 Task: Send an email with the signature Marianna Clark with the subject Feedback on a business model canvas and the message Could you provide me with the technical specifications for the new software program? from softage.3@softage.net to softage.5@softage.net and softage.6@softage.net with an attached audio file Audio_news_report.mp3
Action: Mouse moved to (36, 93)
Screenshot: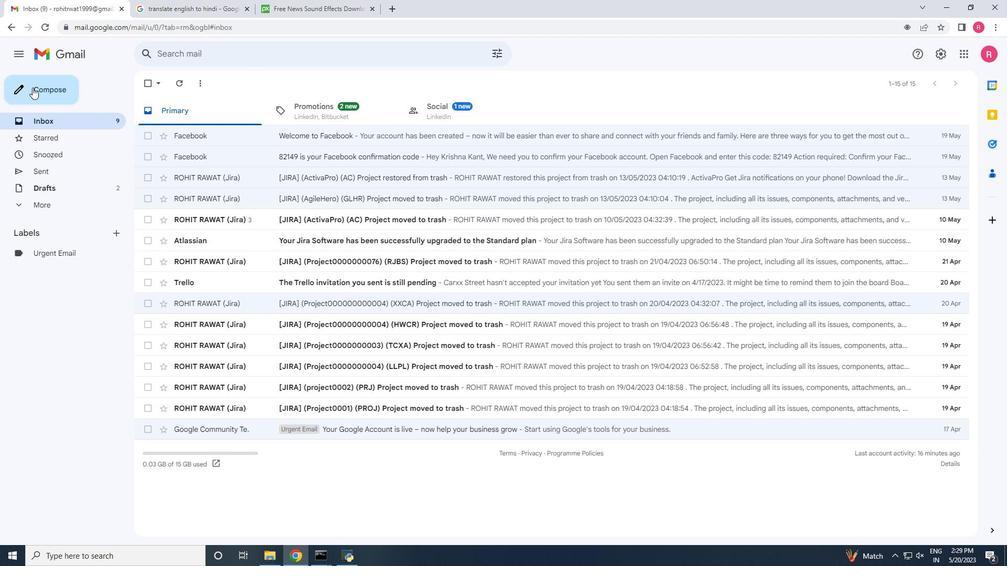 
Action: Mouse pressed left at (36, 93)
Screenshot: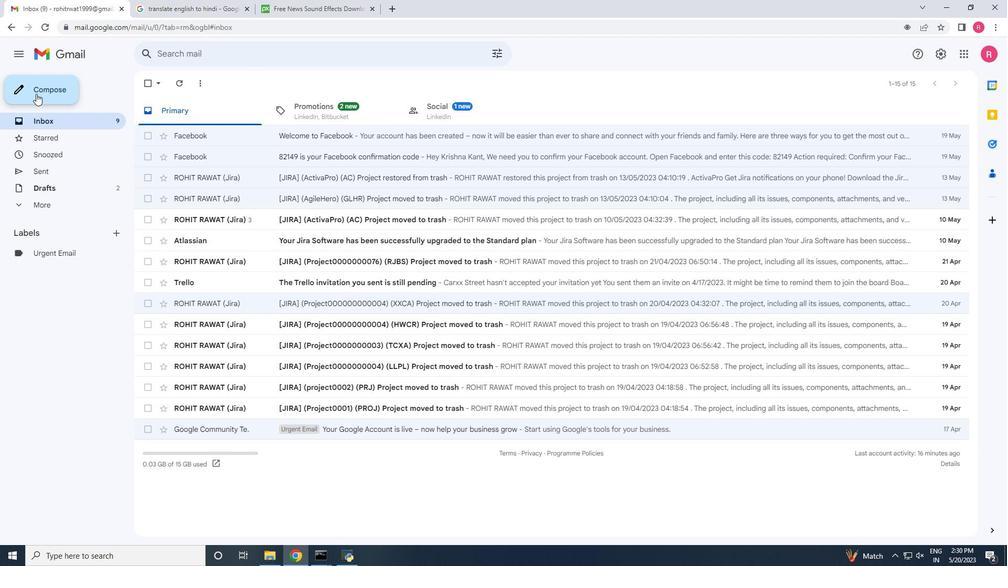 
Action: Mouse moved to (952, 230)
Screenshot: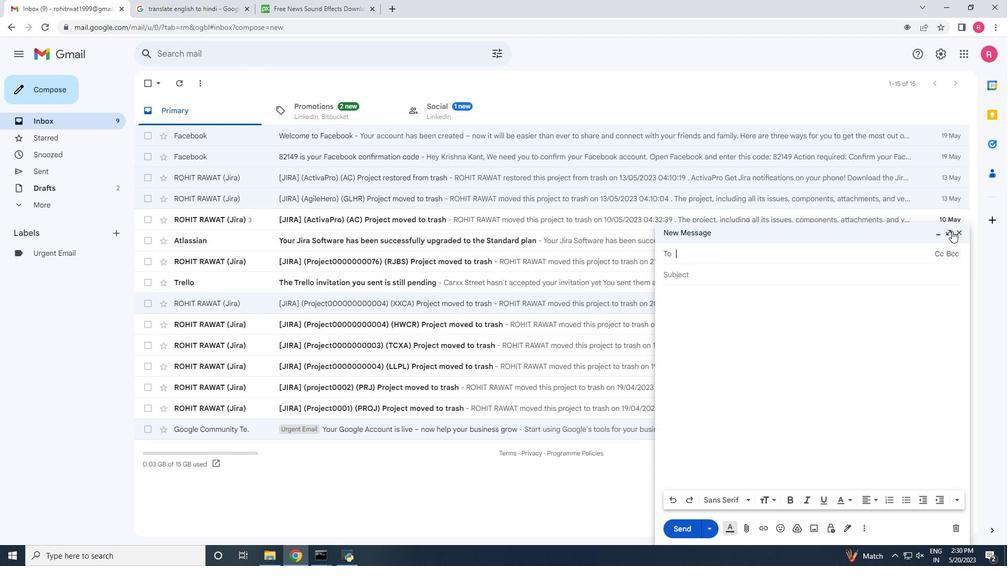 
Action: Mouse pressed left at (952, 230)
Screenshot: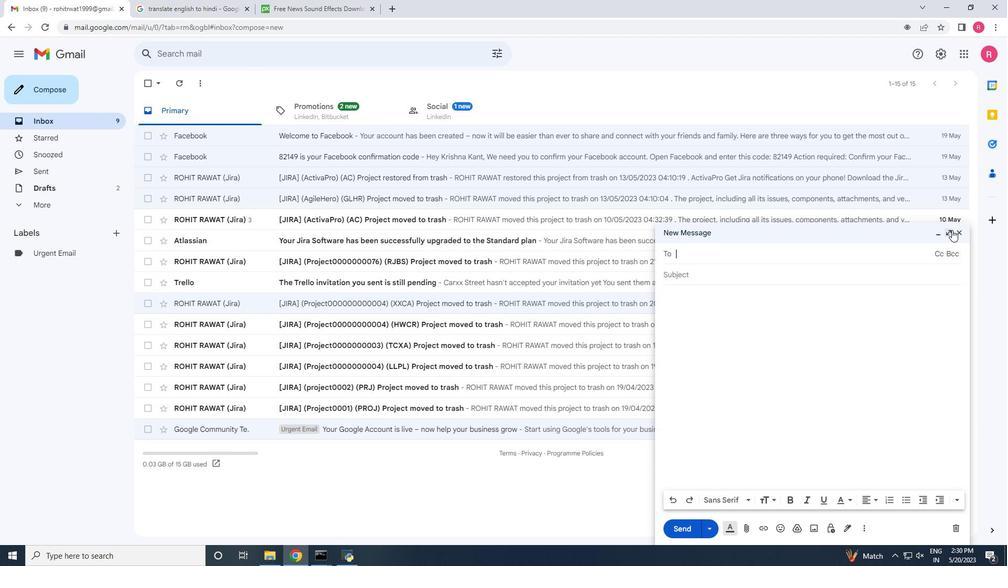 
Action: Mouse moved to (158, 148)
Screenshot: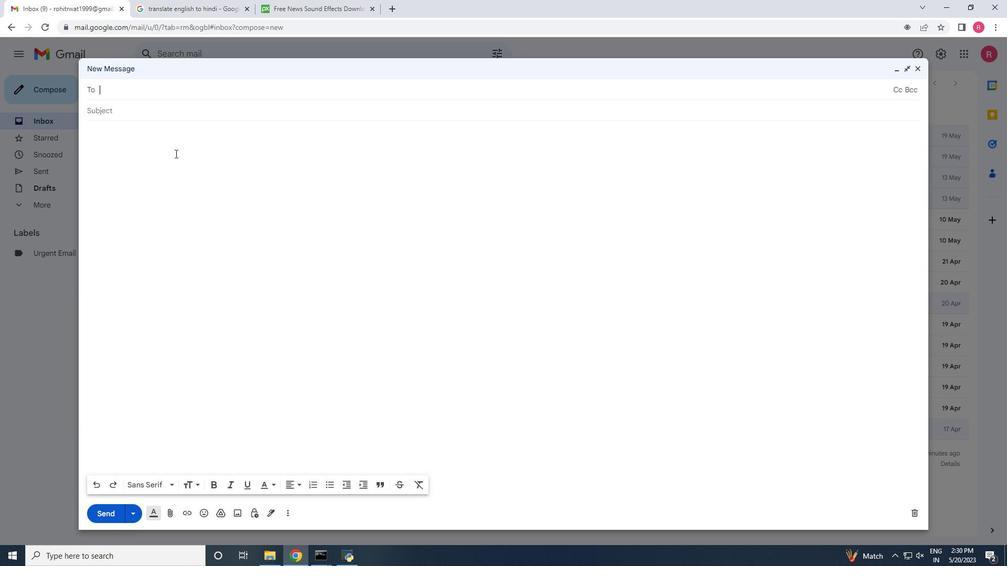 
Action: Mouse pressed left at (158, 148)
Screenshot: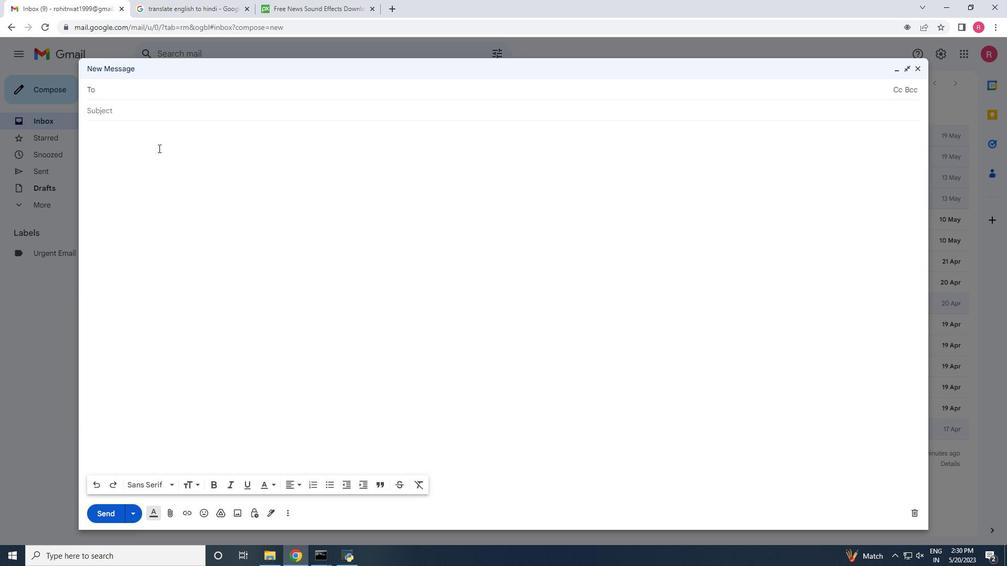 
Action: Key pressed <Key.enter><Key.enter><Key.shift_r>Marianna<Key.space><Key.shift_r><Key.shift_r><Key.shift_r><Key.shift_r><Key.shift_r><Key.shift_r><Key.shift_r><Key.shift_r><Key.shift_r><Key.shift_r><Key.shift_r><Key.shift_r>Clark<Key.space>
Screenshot: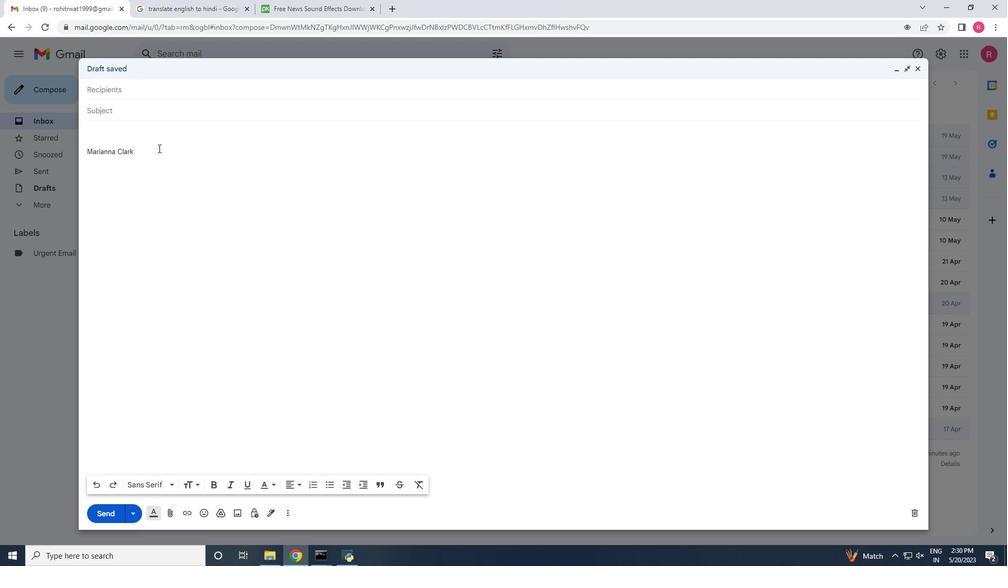 
Action: Mouse moved to (136, 105)
Screenshot: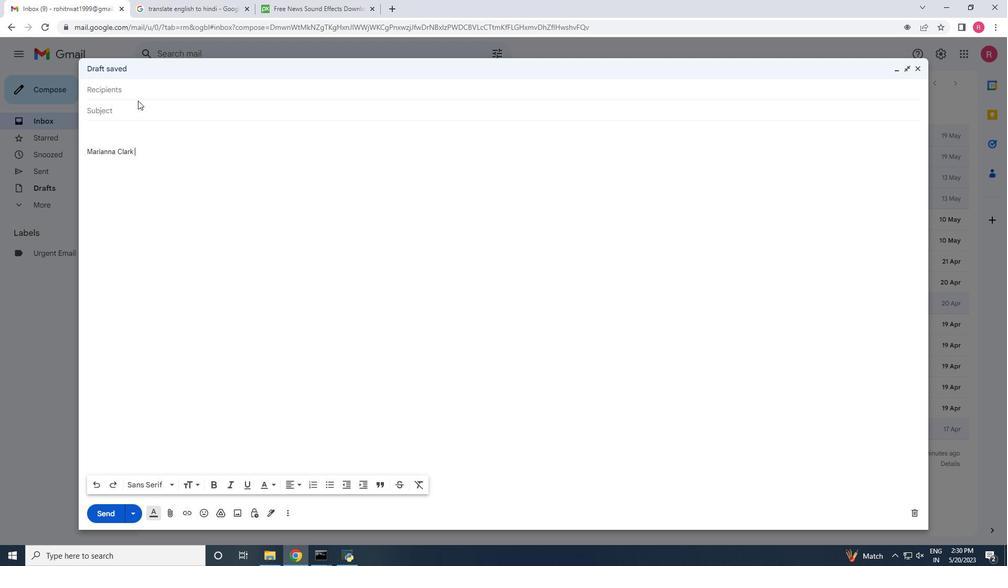 
Action: Mouse pressed left at (136, 105)
Screenshot: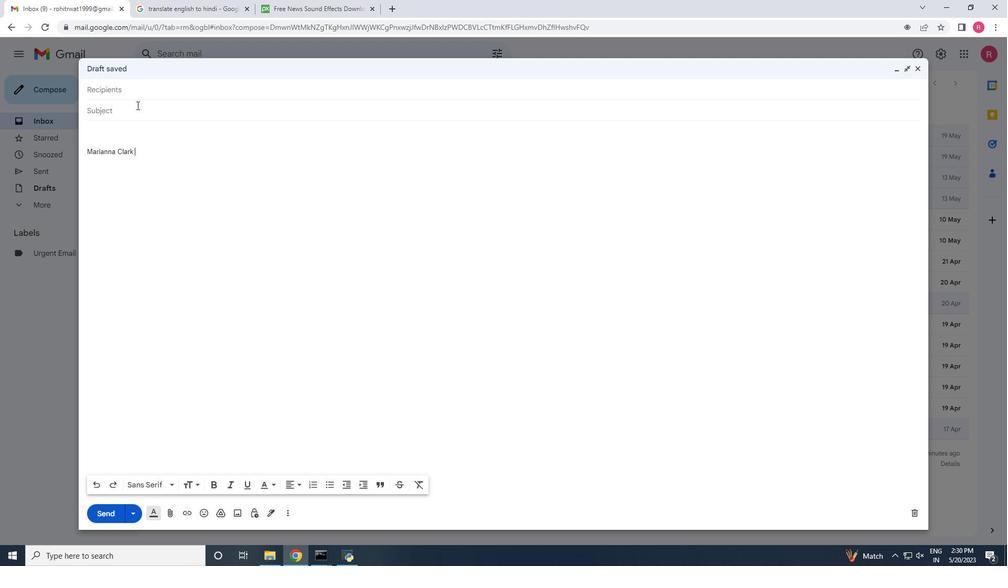 
Action: Key pressed <Key.shift><Key.shift><Key.shift>Feedback<Key.space>in<Key.backspace><Key.backspace>on<Key.space>the<Key.backspace><Key.backspace><Key.backspace>a<Key.space><Key.space>business<Key.space>model<Key.space>canvas
Screenshot: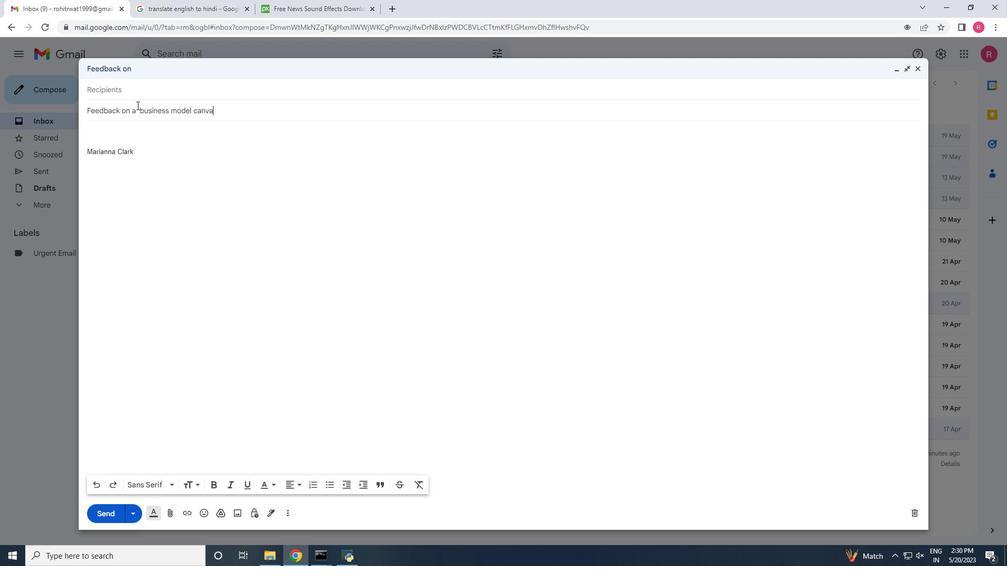 
Action: Mouse moved to (118, 135)
Screenshot: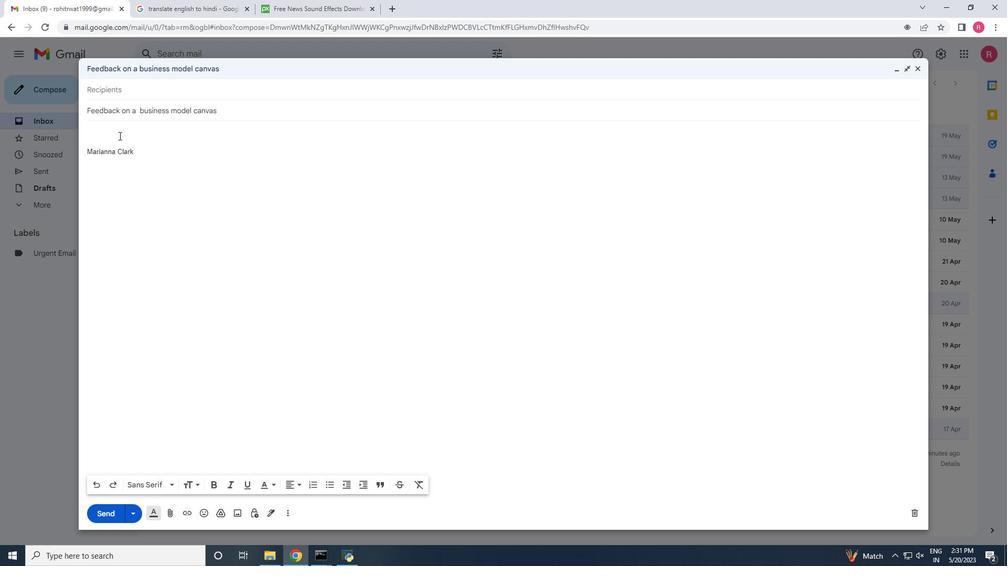 
Action: Mouse pressed left at (118, 135)
Screenshot: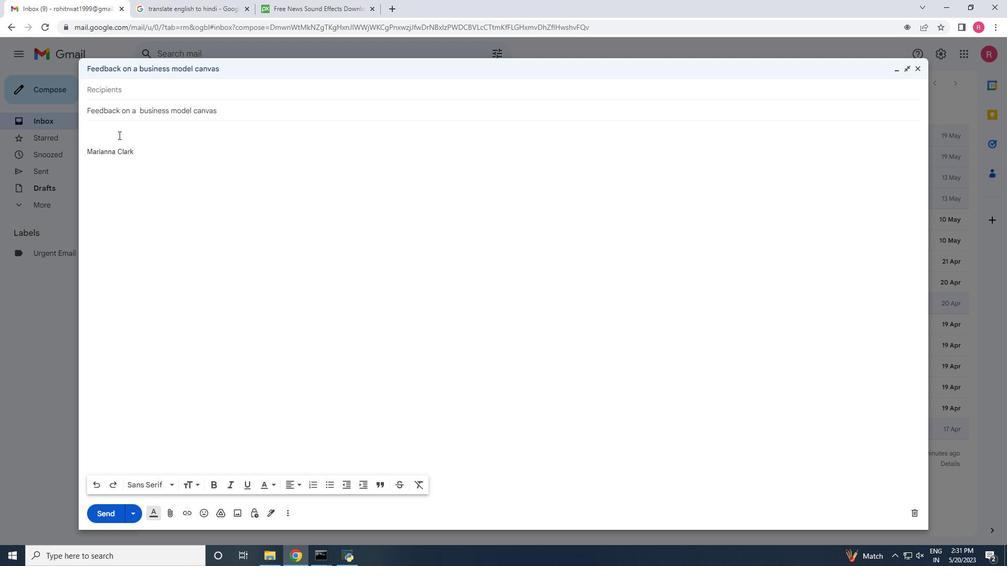 
Action: Key pressed <Key.shift>Could<Key.space>you<Key.space><Key.space>prov<Key.backspace>vide<Key.space>me<Key.space>with<Key.space>the<Key.space>technical<Key.space>specifications<Key.space>for<Key.space>the<Key.space>new<Key.space>software<Key.space><Key.space>program<Key.shift_r><Key.shift_r><Key.shift_r><Key.shift_r><Key.shift_r><Key.shift_r><Key.shift_r><Key.shift_r><Key.shift_r><Key.shift_r><Key.shift_r><Key.shift_r>?
Screenshot: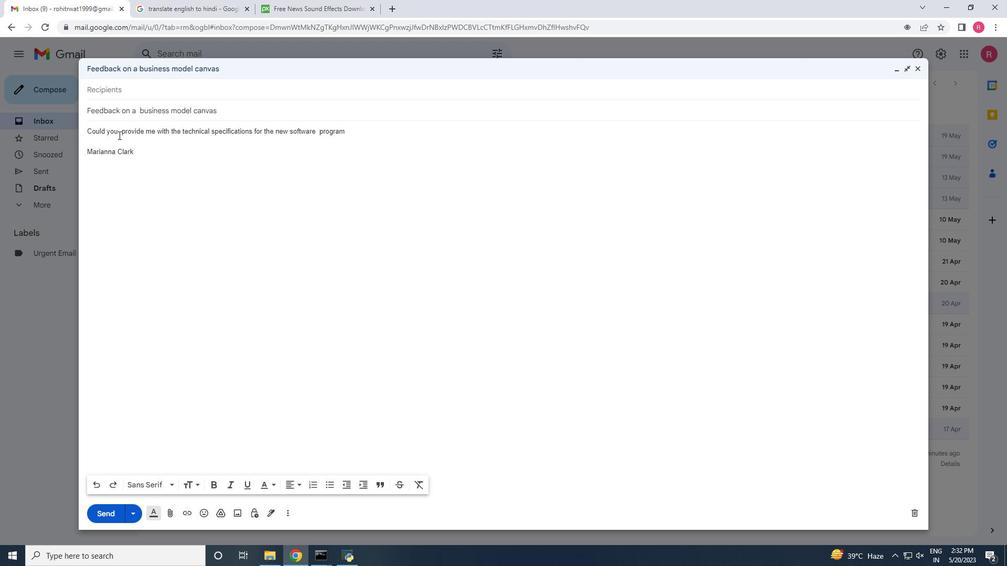 
Action: Mouse moved to (114, 93)
Screenshot: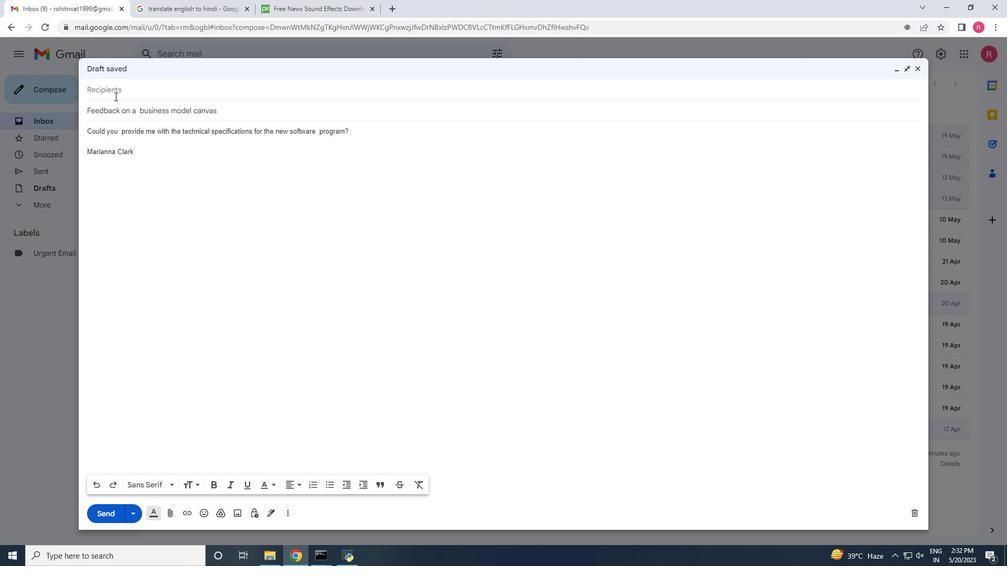 
Action: Mouse pressed left at (114, 93)
Screenshot: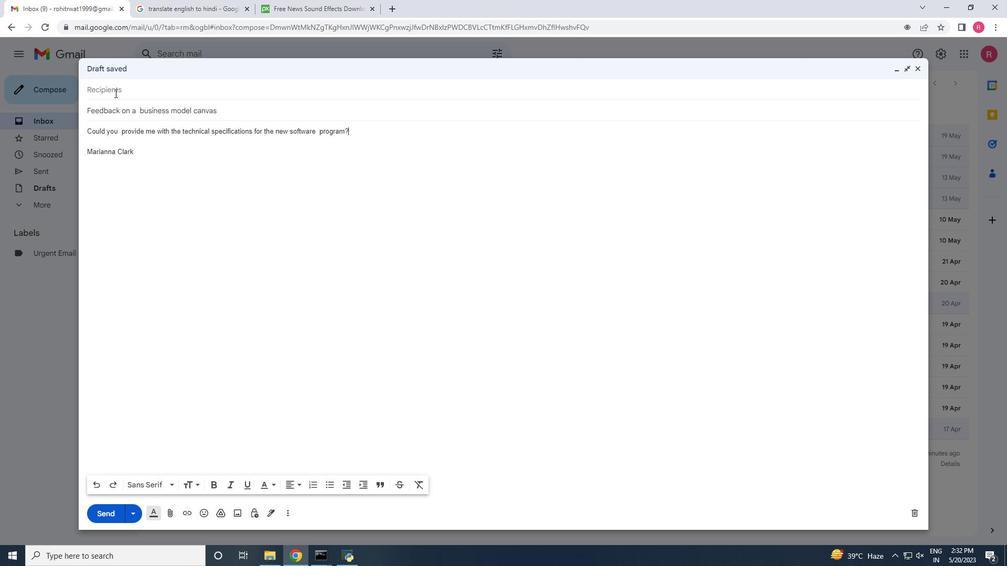 
Action: Key pressed softahe<Key.backspace><Key.backspace>
Screenshot: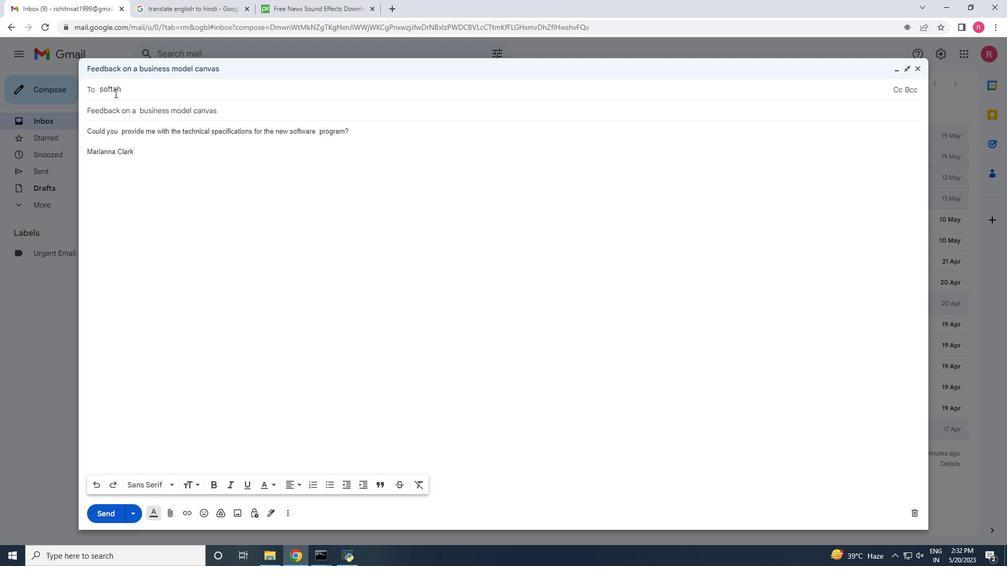 
Action: Mouse moved to (128, 109)
Screenshot: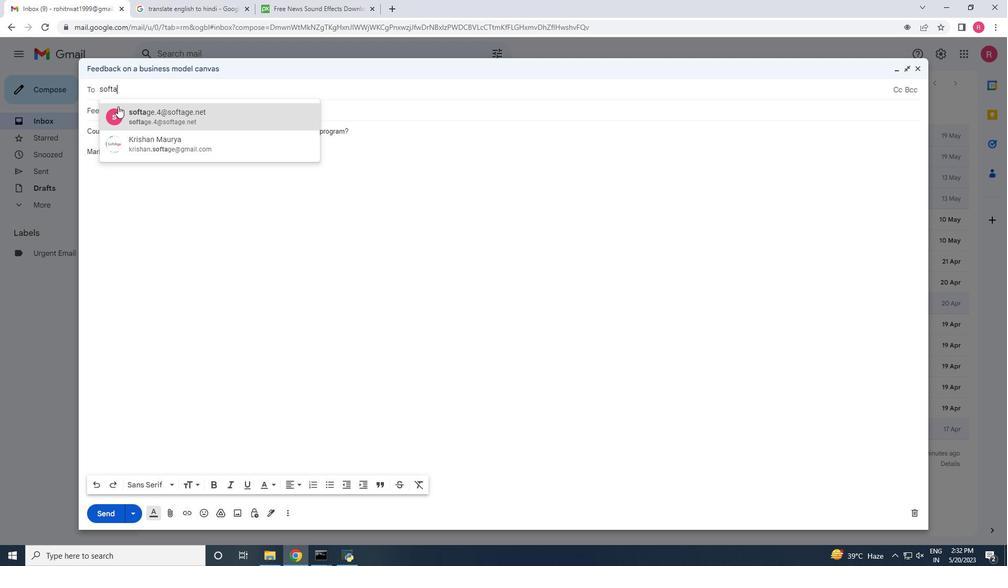 
Action: Mouse pressed left at (128, 109)
Screenshot: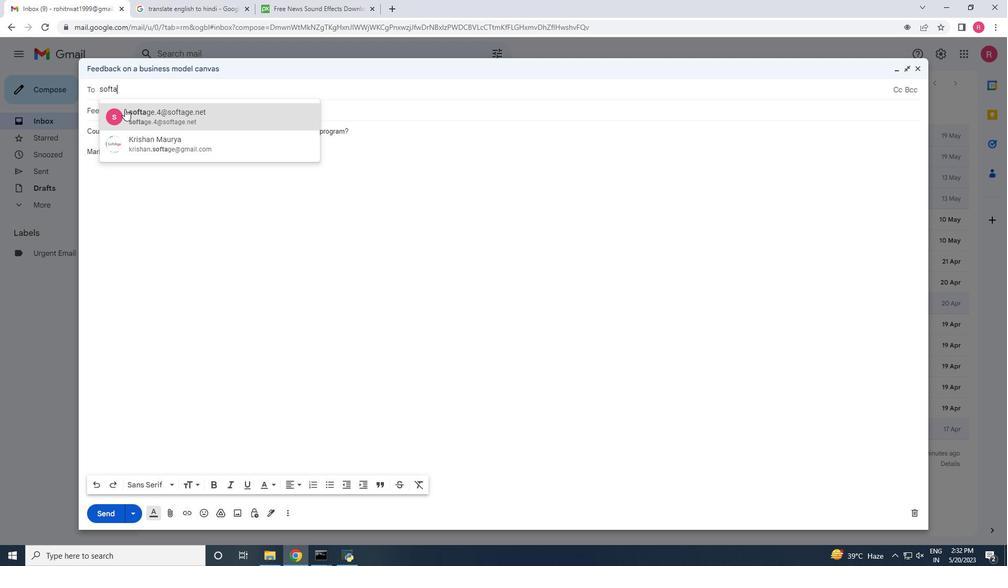 
Action: Mouse moved to (129, 110)
Screenshot: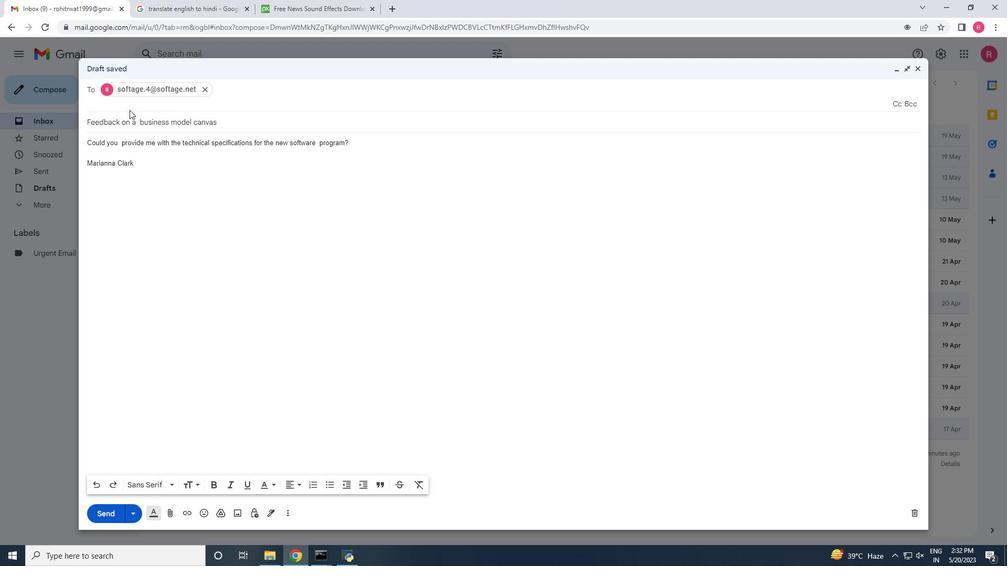 
Action: Key pressed softage
Screenshot: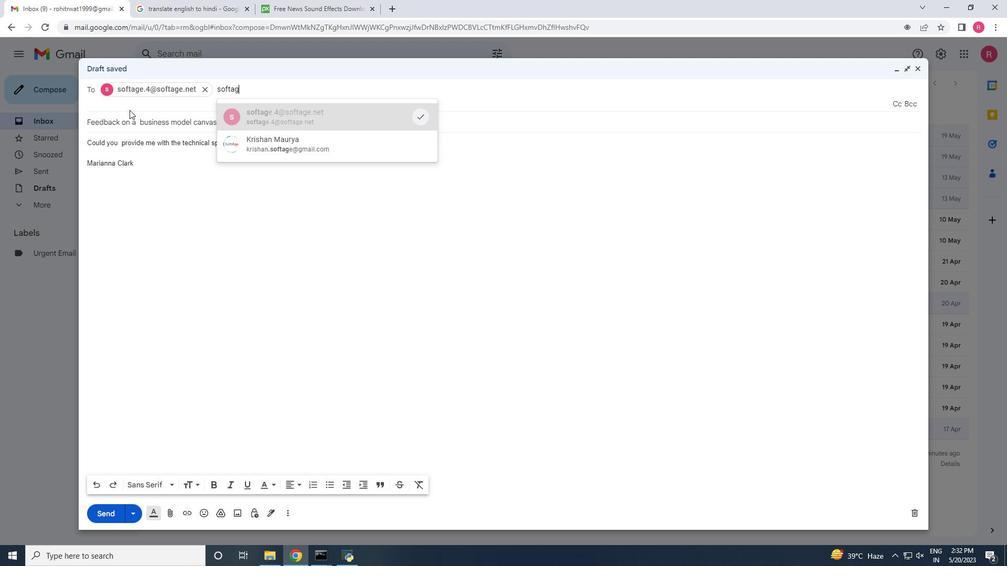 
Action: Mouse moved to (206, 90)
Screenshot: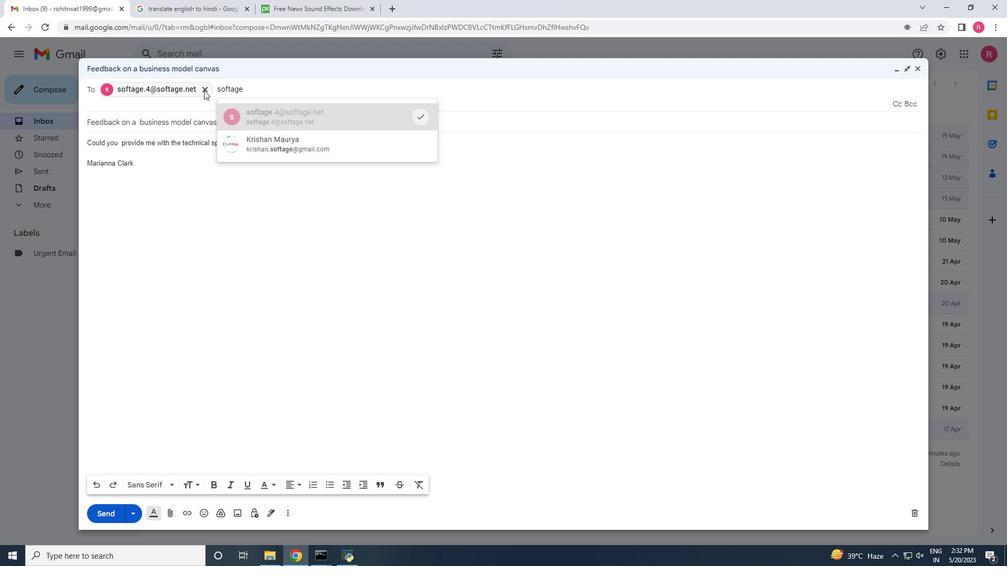 
Action: Mouse pressed left at (206, 90)
Screenshot: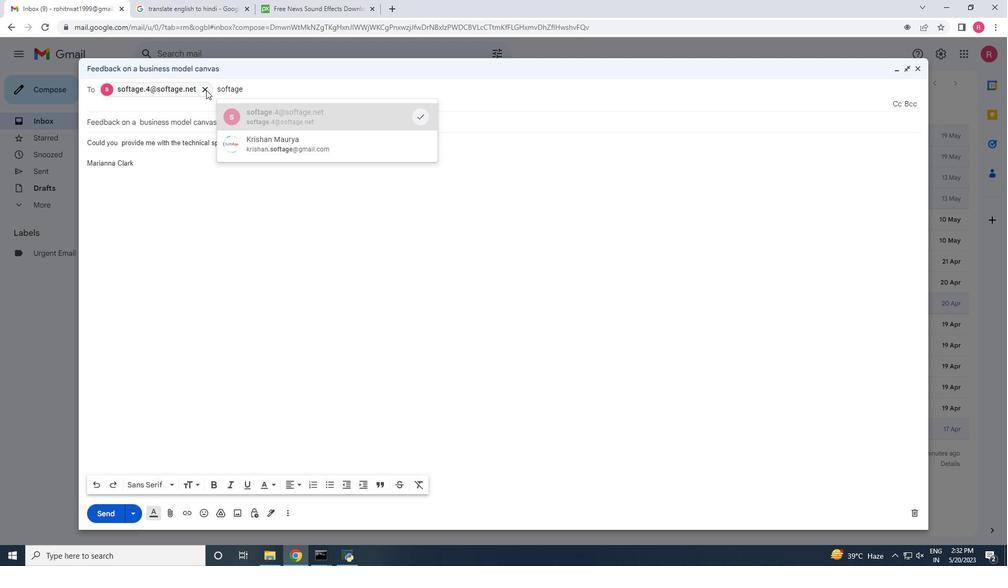 
Action: Mouse moved to (173, 98)
Screenshot: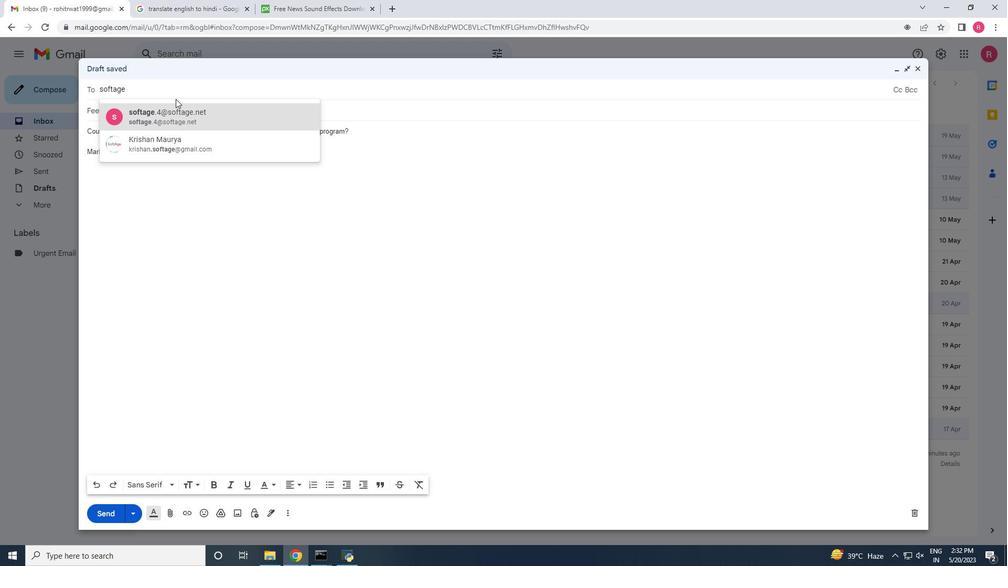 
Action: Key pressed .3<<50>>
Screenshot: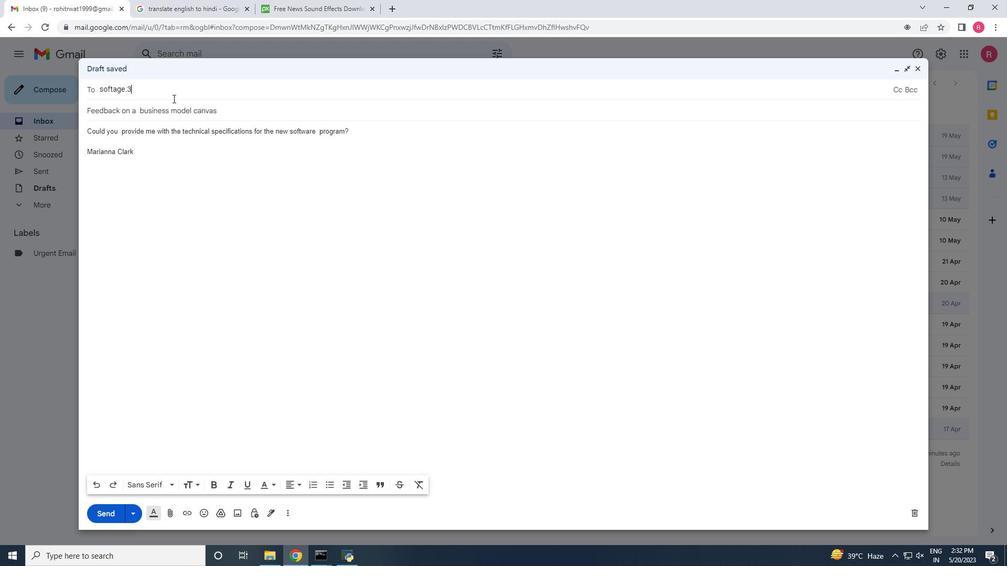
Action: Mouse moved to (68, 12)
Screenshot: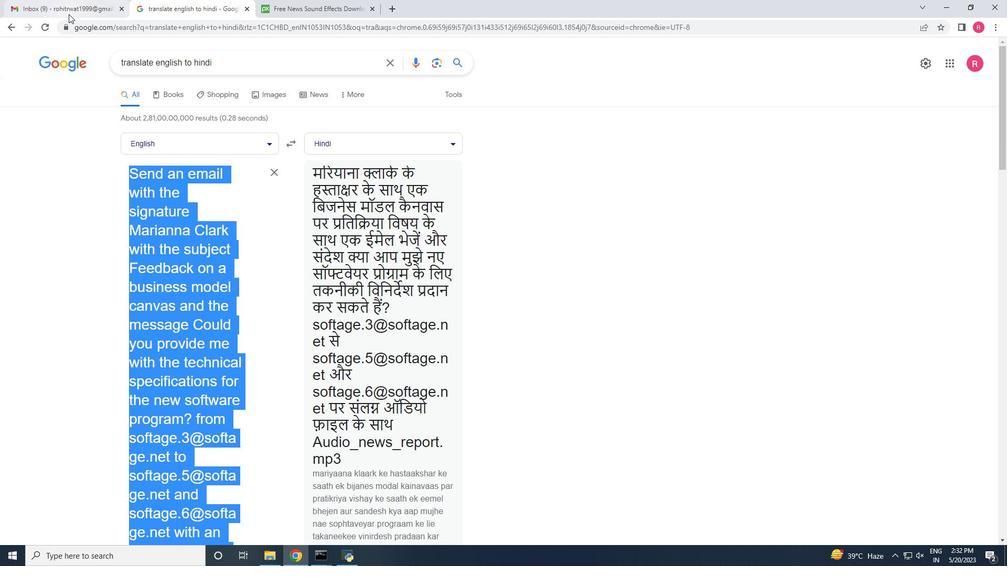
Action: Mouse pressed left at (68, 12)
Screenshot: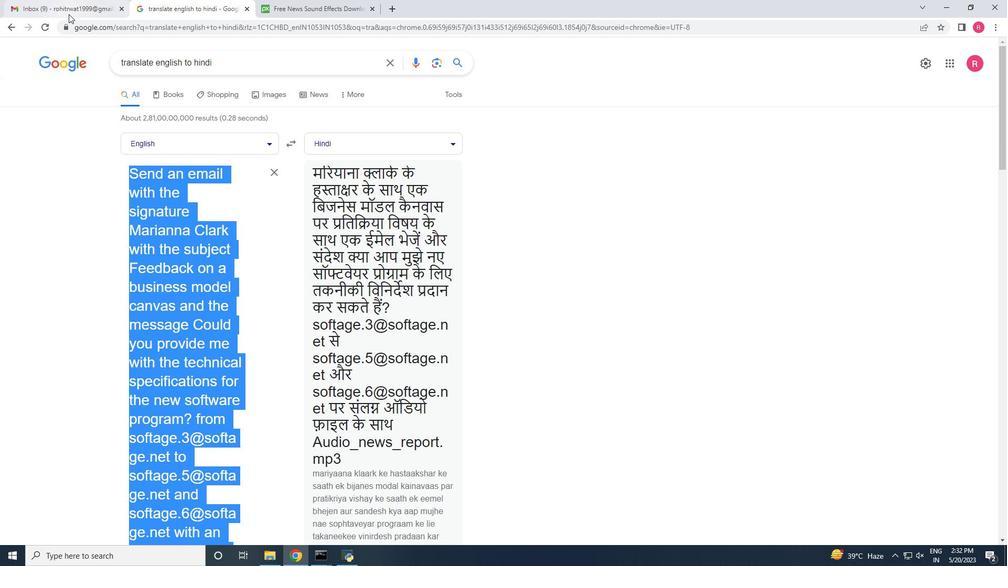 
Action: Mouse moved to (131, 72)
Screenshot: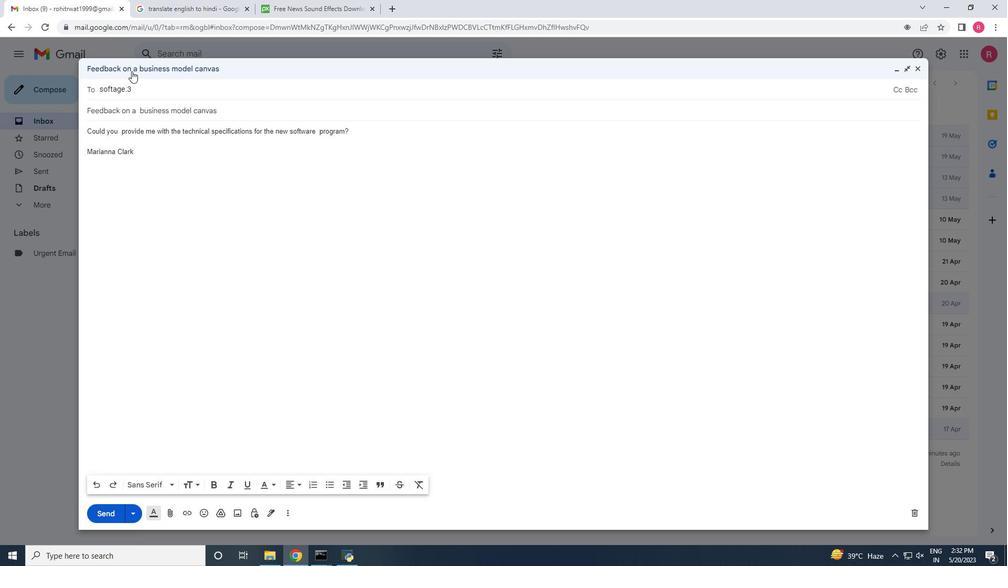 
Action: Key pressed <Key.shift>@softage.net
Screenshot: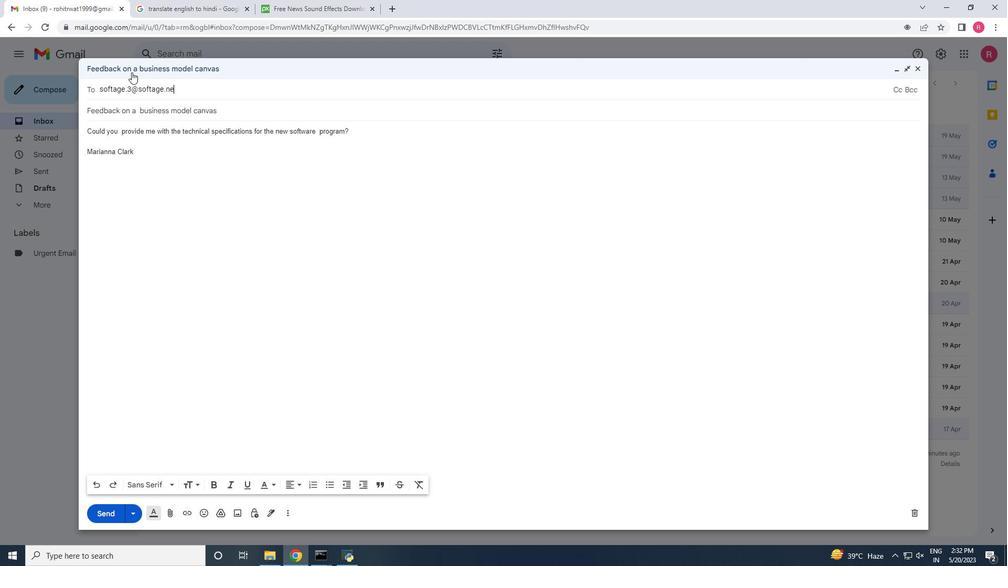 
Action: Mouse moved to (163, 115)
Screenshot: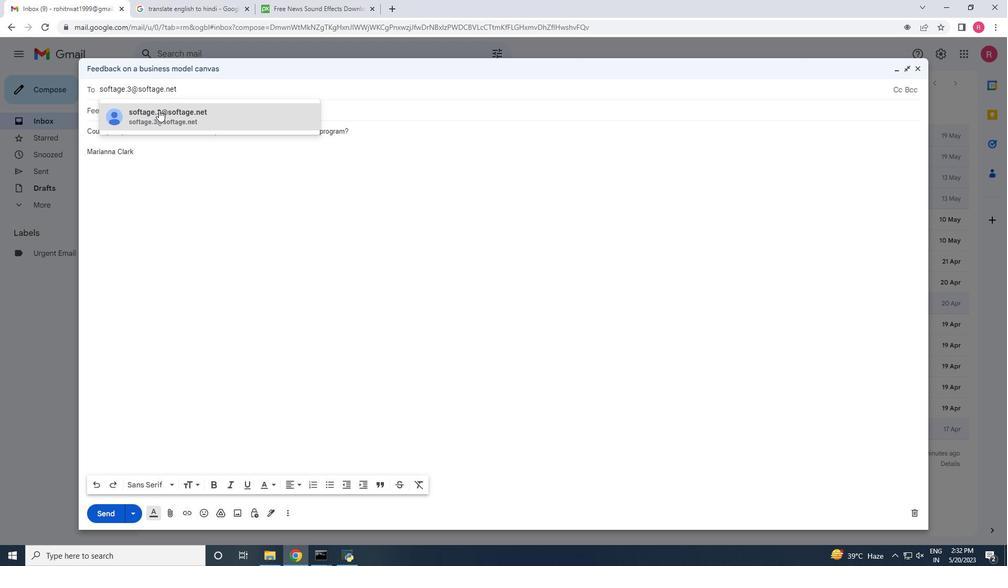 
Action: Mouse pressed left at (163, 115)
Screenshot: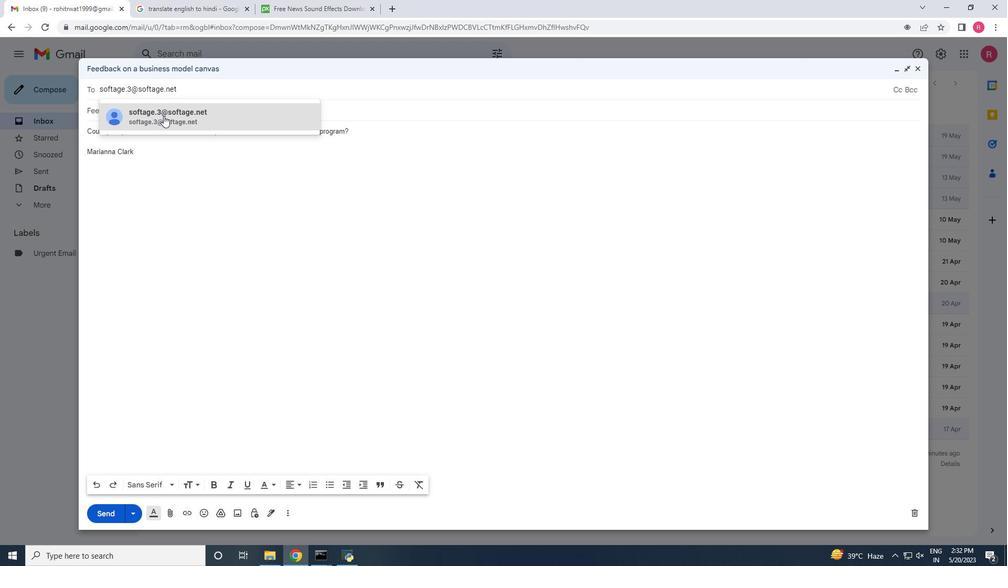
Action: Mouse moved to (166, 113)
Screenshot: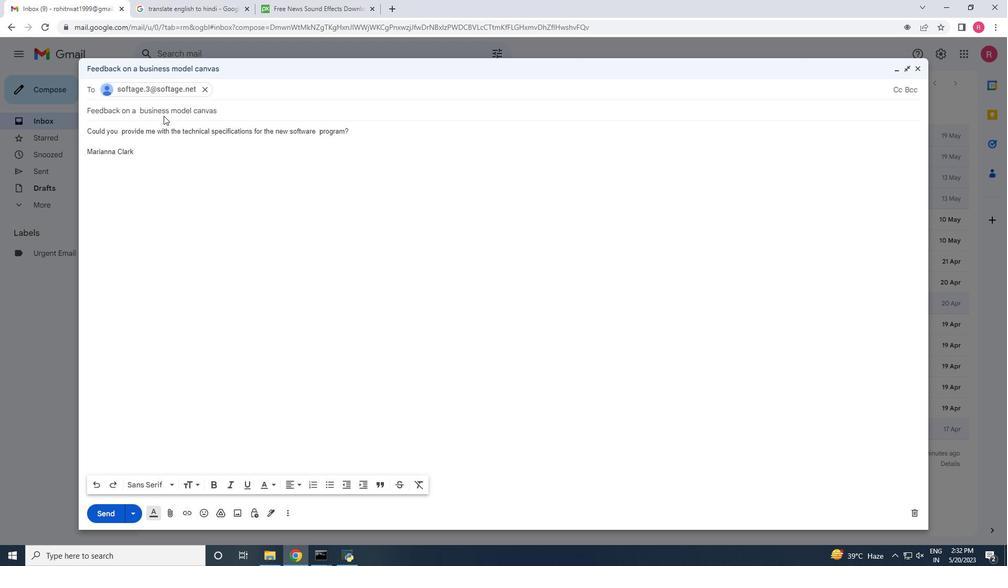 
Action: Key pressed softage.5<Key.shift>@softage.net
Screenshot: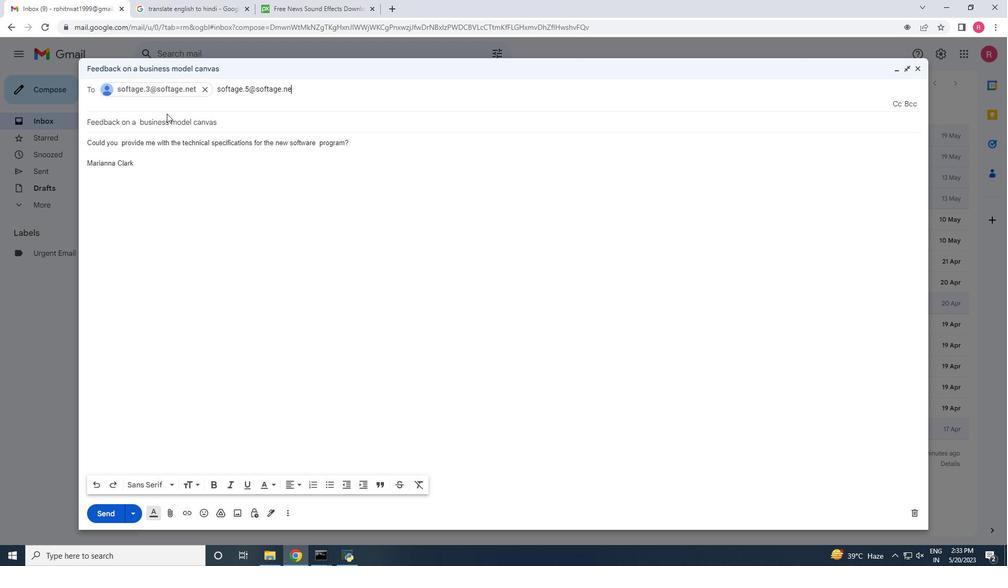 
Action: Mouse moved to (281, 114)
Screenshot: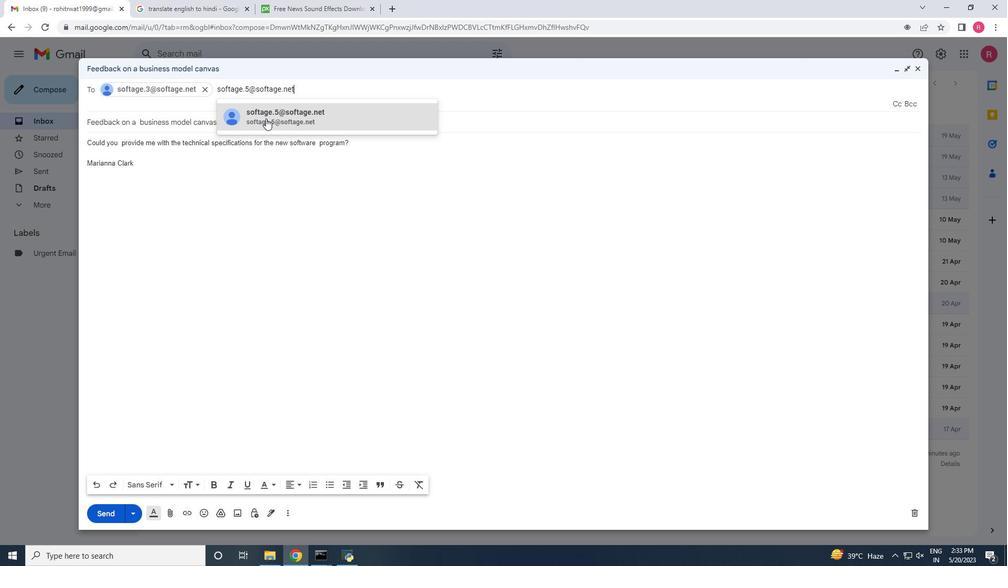 
Action: Mouse pressed left at (281, 114)
Screenshot: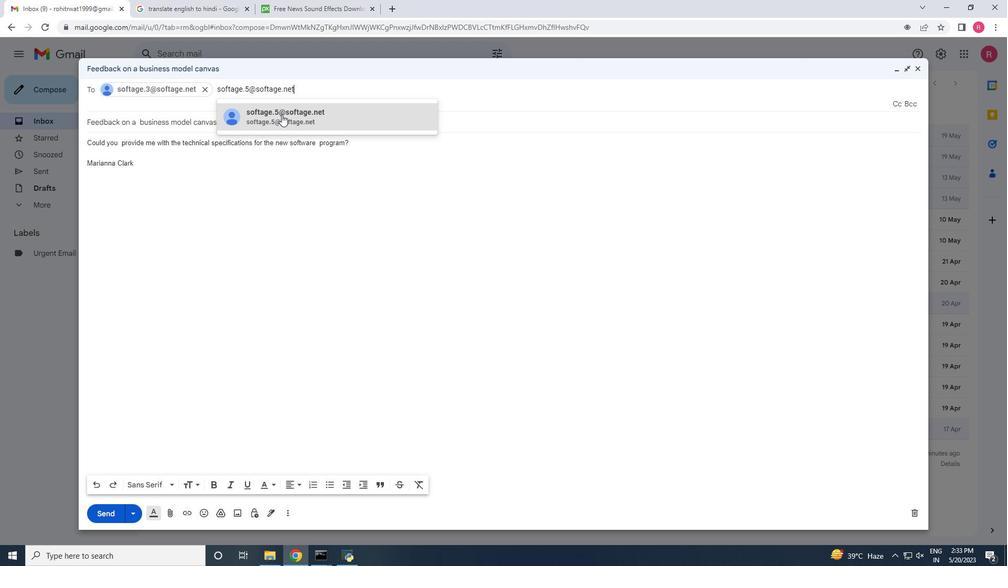 
Action: Mouse moved to (273, 116)
Screenshot: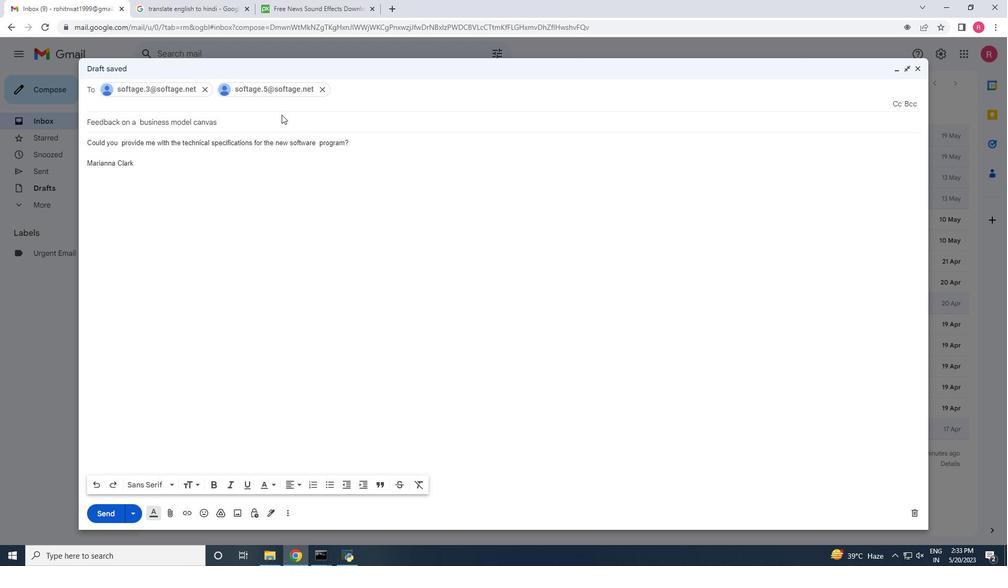 
Action: Key pressed softage.6<Key.shift><Key.shift>@<Key.shift><Key.shift><Key.shift><Key.shift><Key.shift><Key.shift><Key.shift><Key.shift><Key.shift><Key.shift><Key.shift><Key.shift><Key.shift><Key.shift><Key.shift><Key.shift><Key.shift><Key.shift><Key.shift><Key.shift><Key.shift><Key.shift><Key.shift><Key.shift><Key.shift><Key.shift><Key.shift><Key.shift><Key.shift><Key.shift><Key.shift><Key.shift><Key.shift><Key.shift><Key.shift><Key.shift><Key.shift><Key.shift><Key.shift><Key.shift><Key.shift><Key.shift>sofr<Key.backspace>tage.net
Screenshot: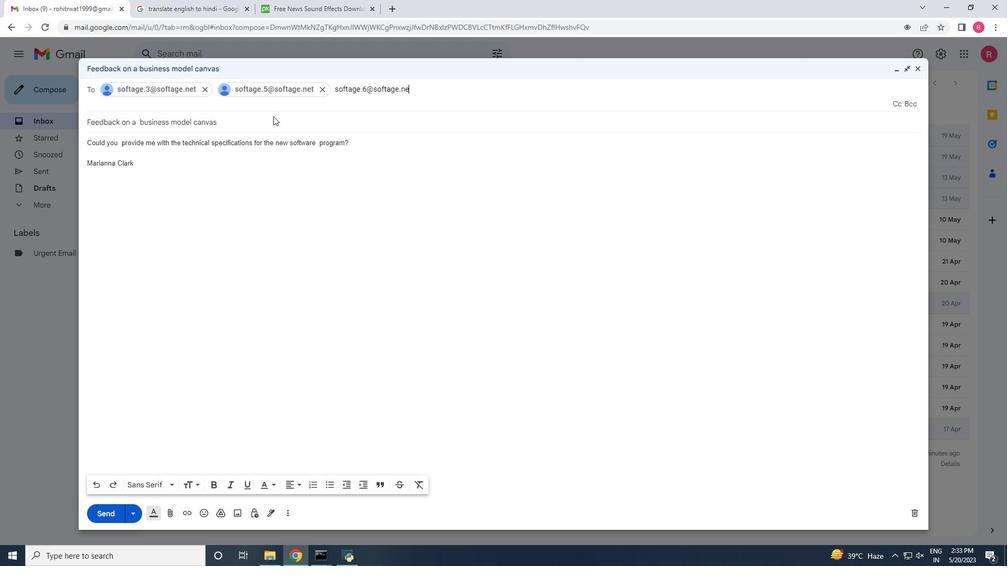 
Action: Mouse moved to (364, 116)
Screenshot: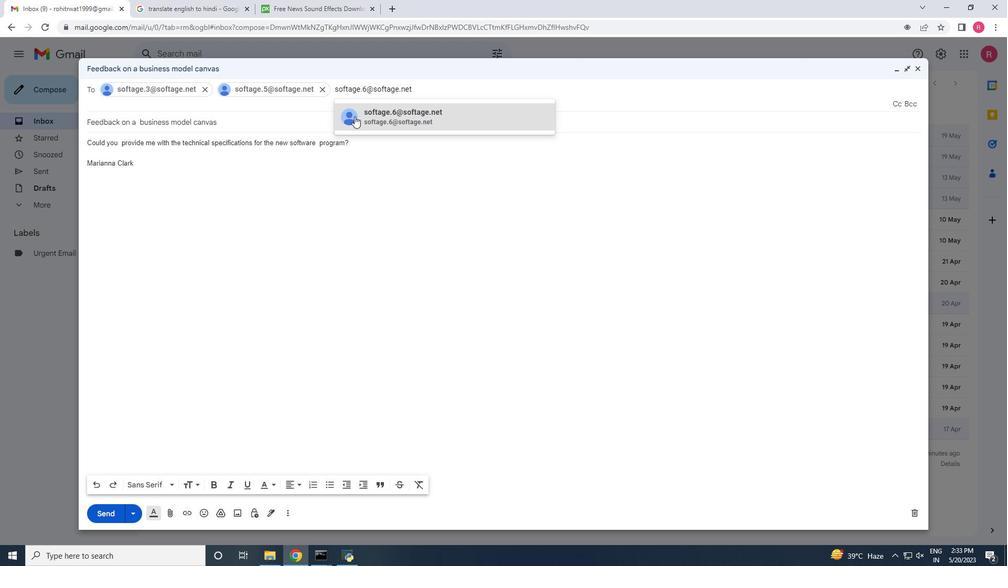 
Action: Mouse pressed left at (364, 116)
Screenshot: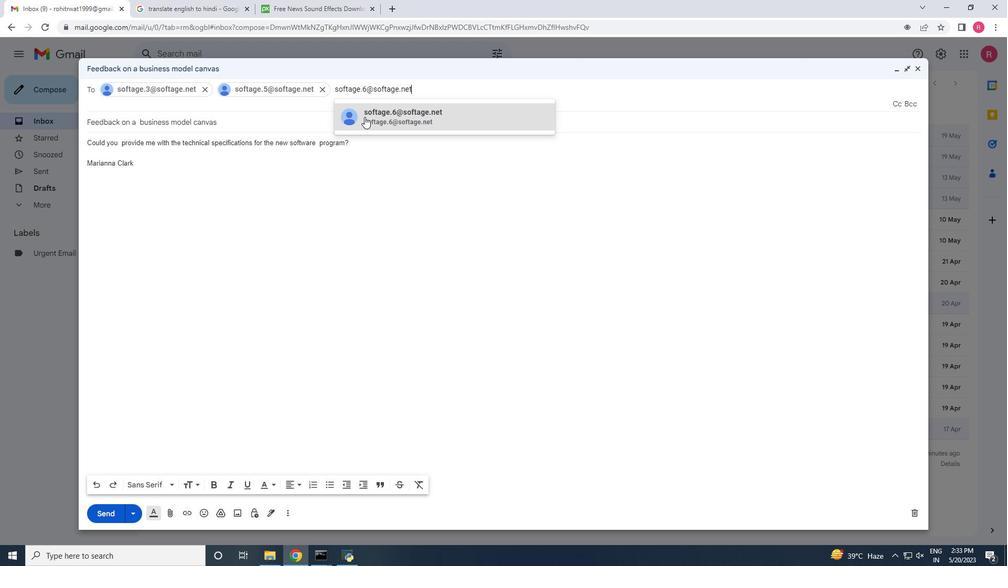 
Action: Mouse moved to (84, 155)
Screenshot: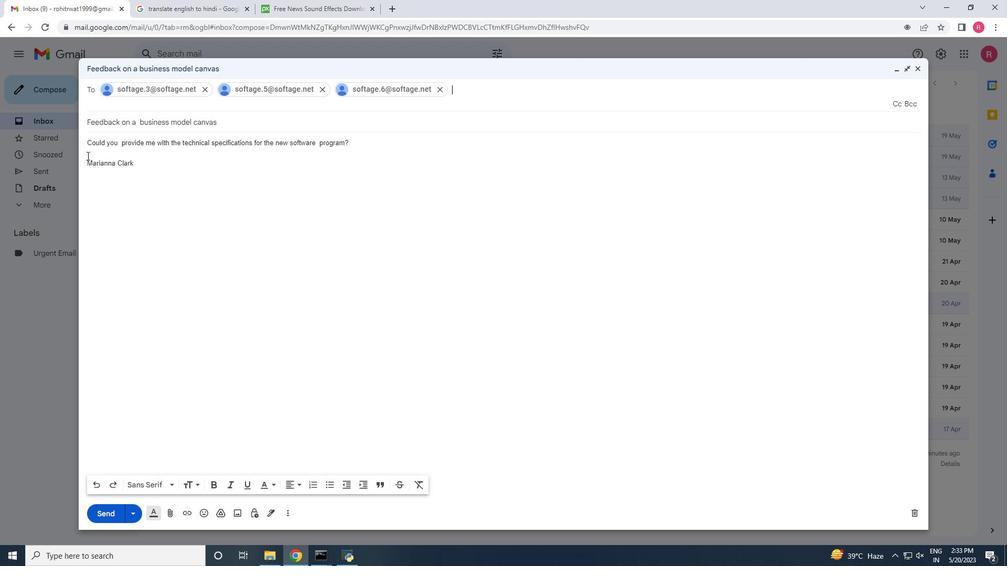 
Action: Mouse pressed left at (84, 155)
Screenshot: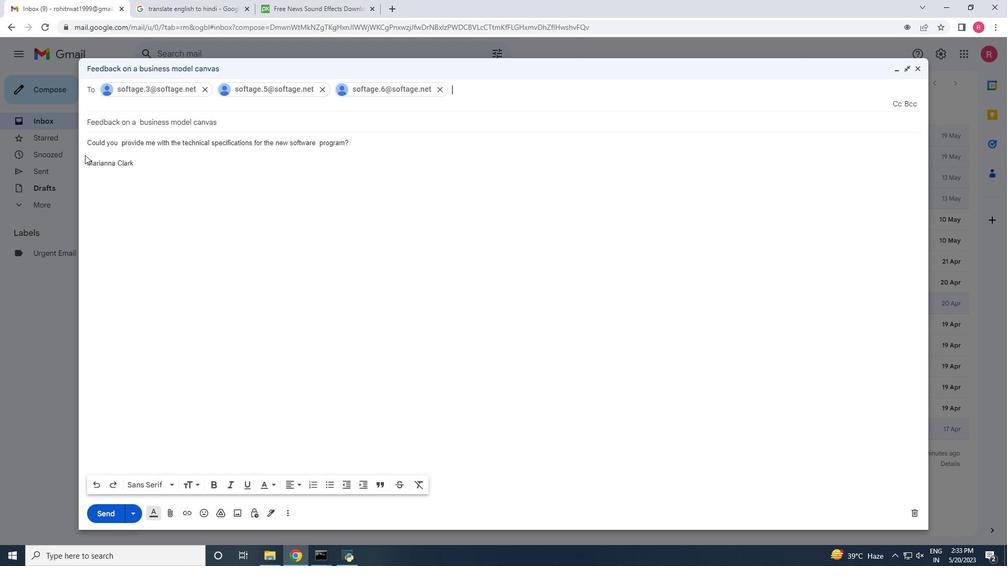 
Action: Mouse moved to (92, 153)
Screenshot: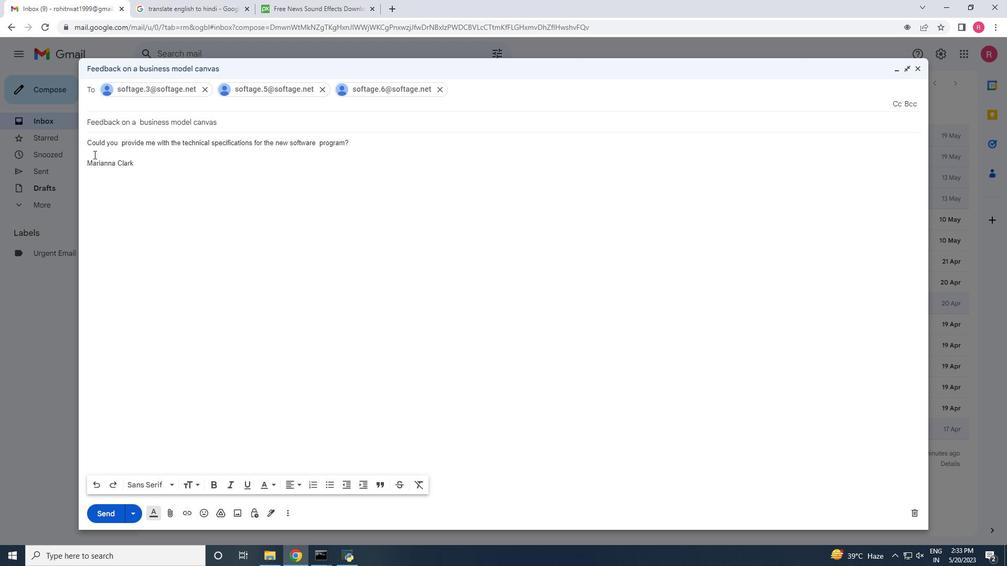 
Action: Mouse pressed left at (92, 153)
Screenshot: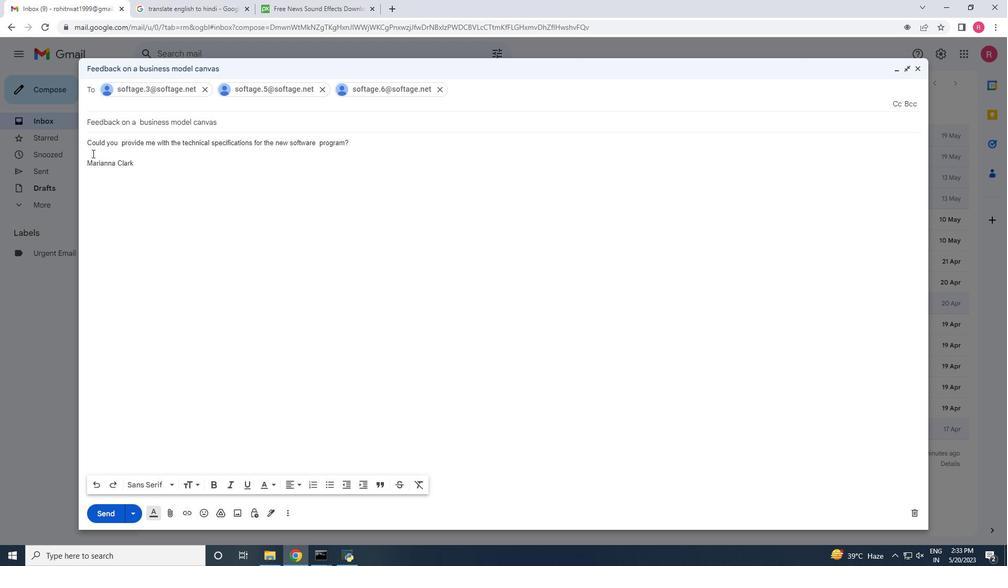 
Action: Key pressed <Key.enter>
Screenshot: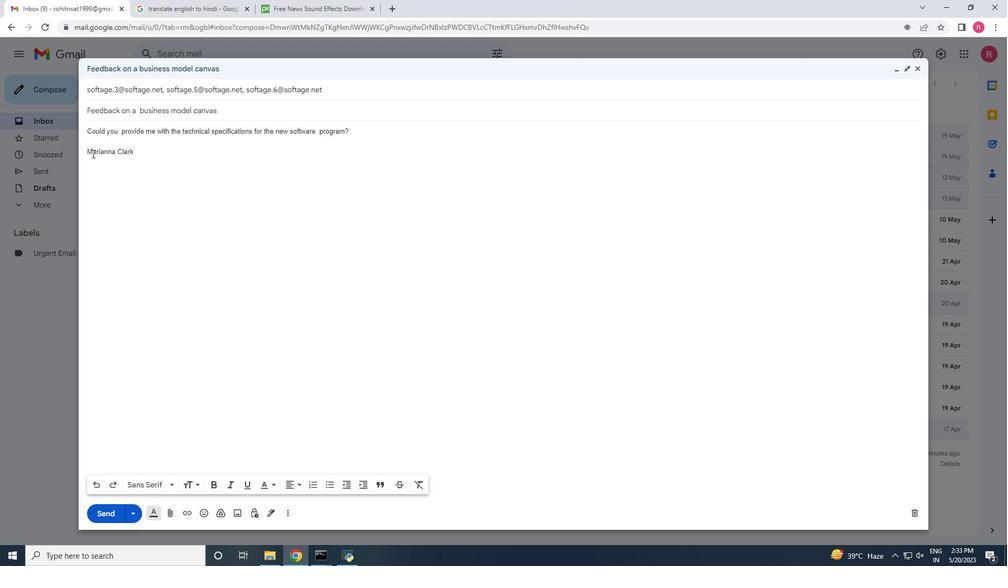 
Action: Mouse moved to (166, 509)
Screenshot: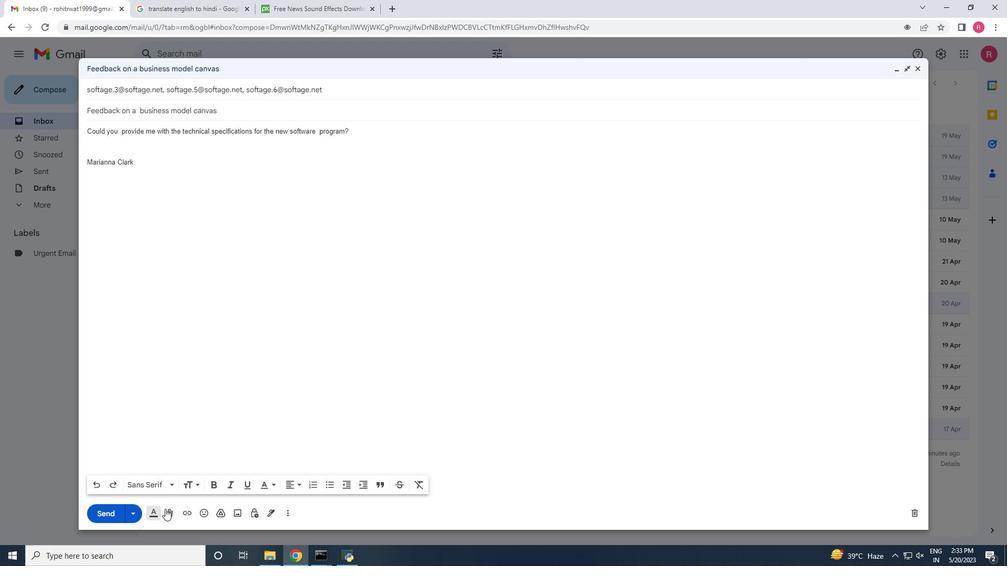 
Action: Mouse pressed left at (166, 509)
Screenshot: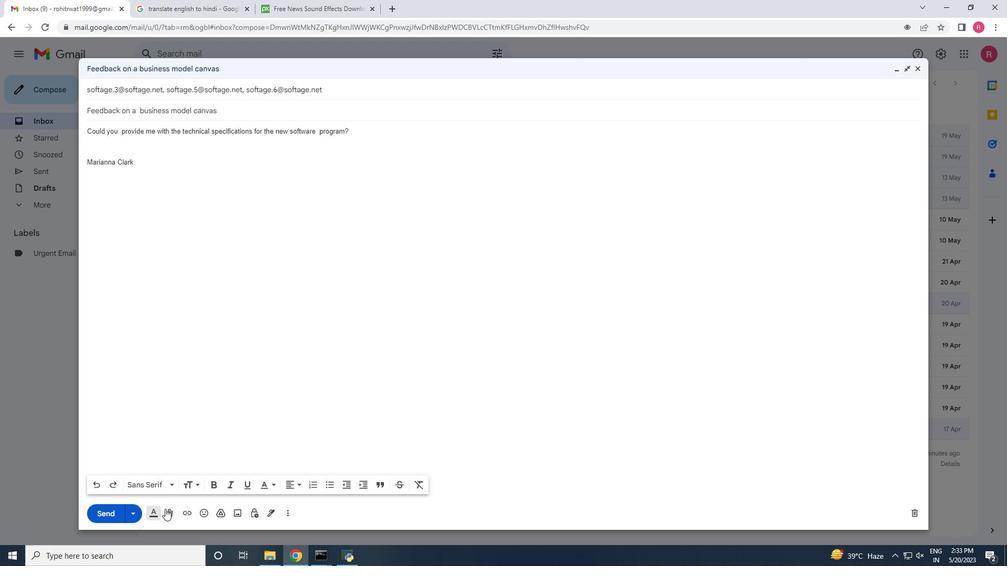 
Action: Mouse moved to (136, 90)
Screenshot: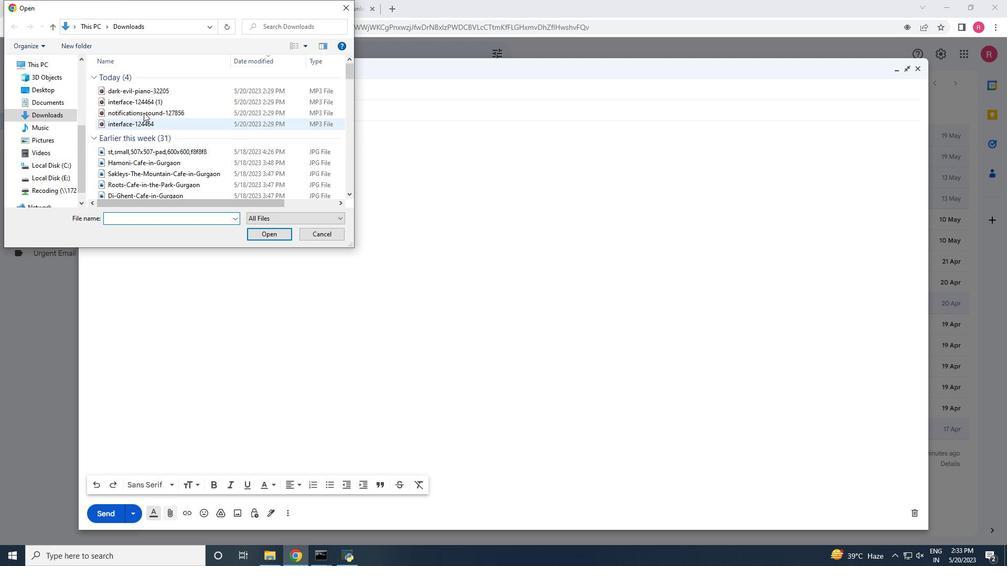 
Action: Mouse pressed left at (136, 90)
Screenshot: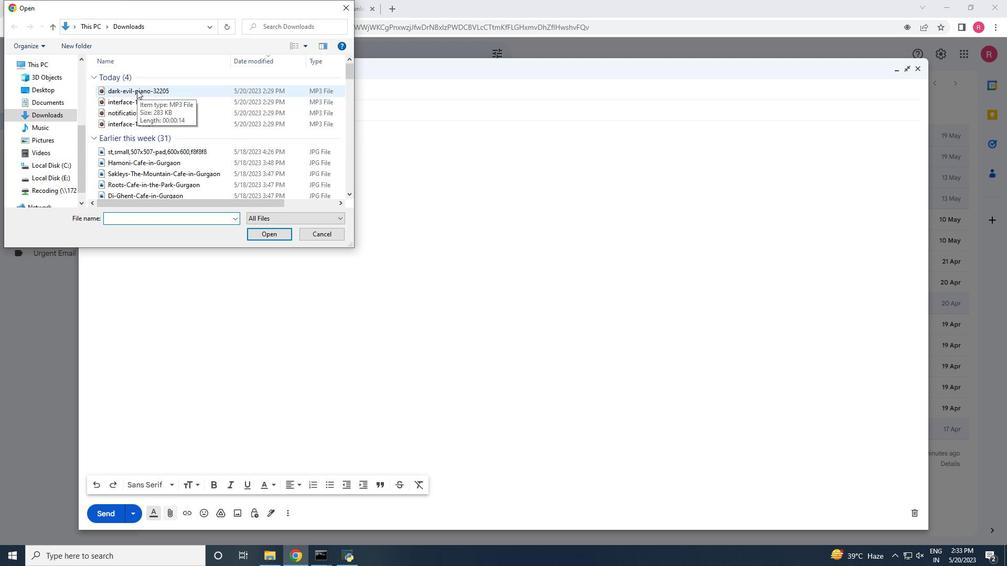 
Action: Mouse moved to (171, 221)
Screenshot: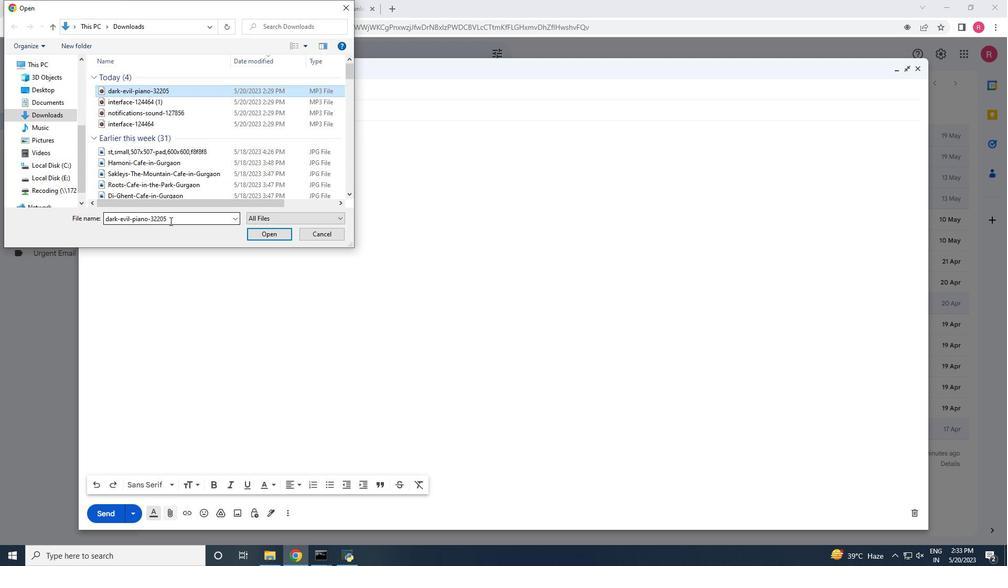 
Action: Mouse pressed left at (171, 221)
Screenshot: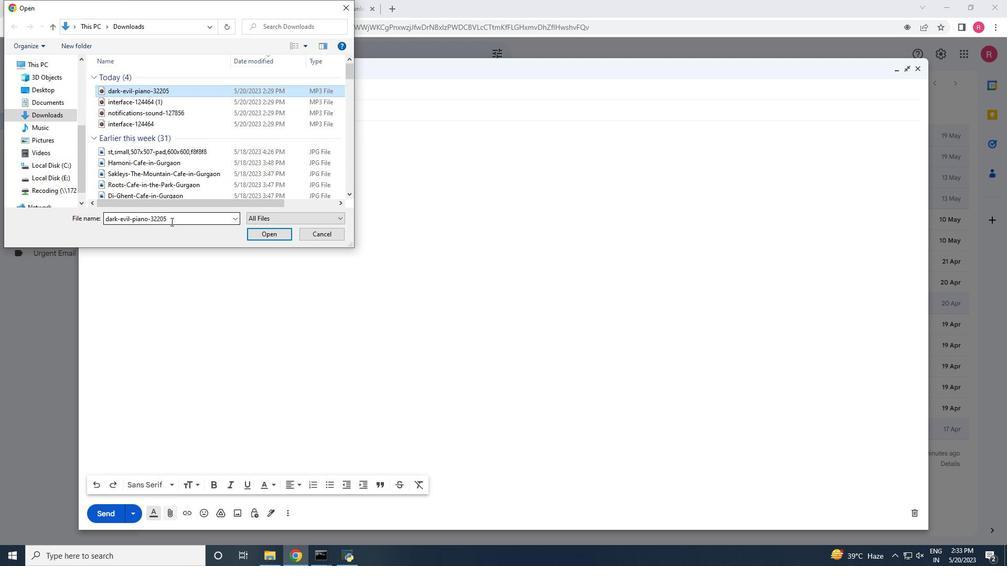 
Action: Key pressed <Key.shift>Audio-<Key.backspace><Key.shift_r><Key.shift_r><Key.shift_r><Key.shift_r><Key.shift_r><Key.shift_r>_news<Key.shift_r>_report.mp3
Screenshot: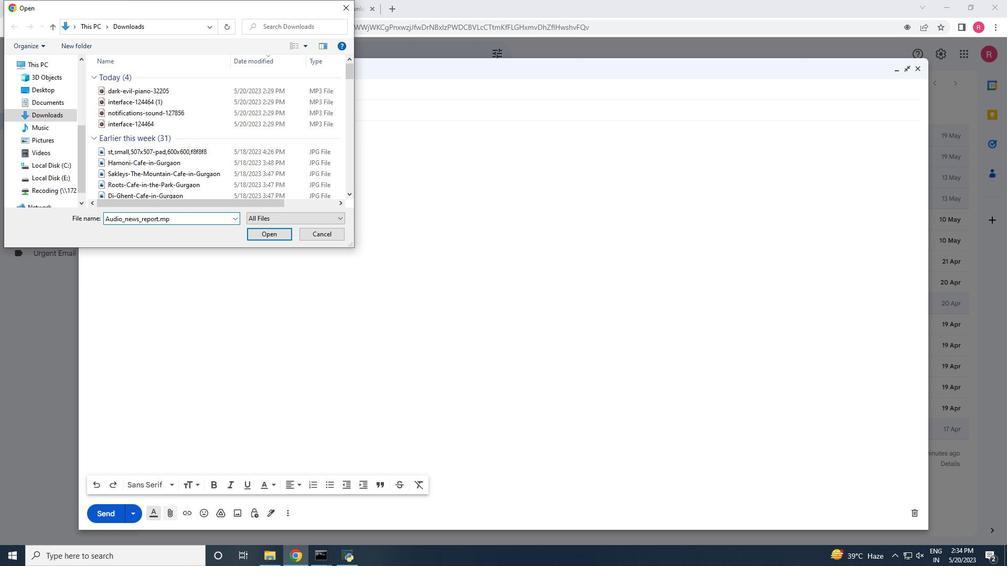 
Action: Mouse moved to (278, 234)
Screenshot: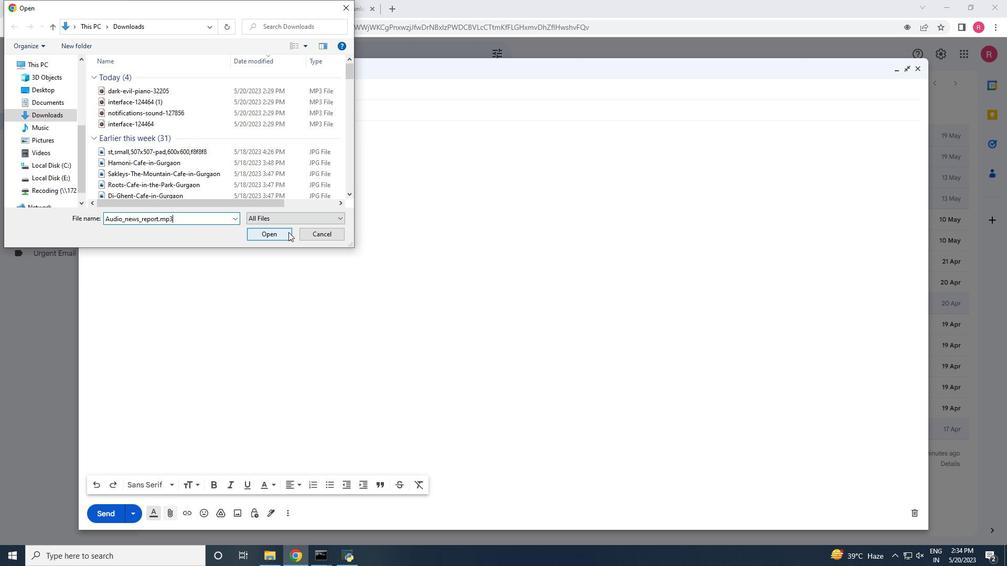 
Action: Mouse pressed left at (278, 234)
Screenshot: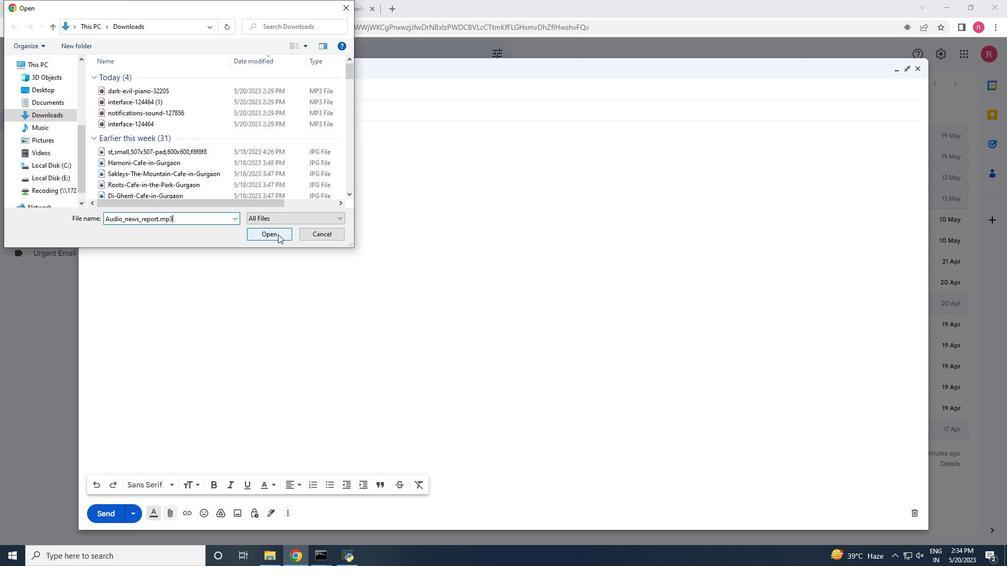 
Action: Mouse moved to (560, 284)
Screenshot: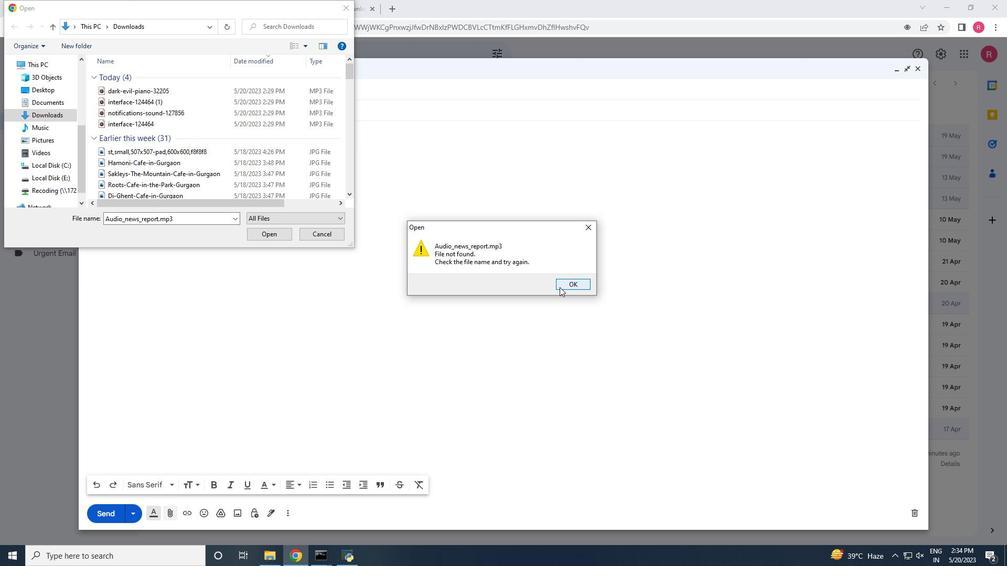 
Action: Mouse pressed left at (560, 284)
Screenshot: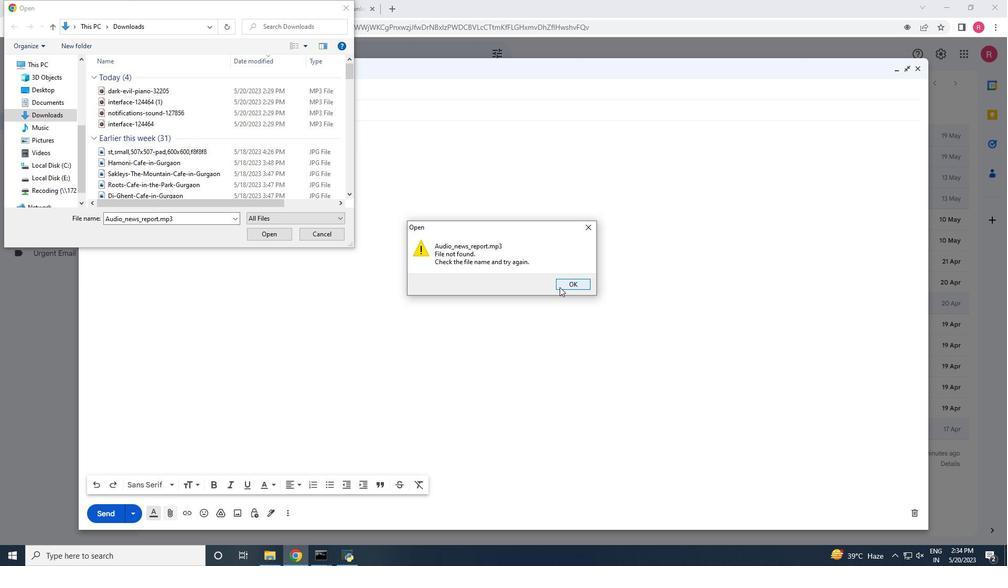 
Action: Mouse moved to (189, 221)
Screenshot: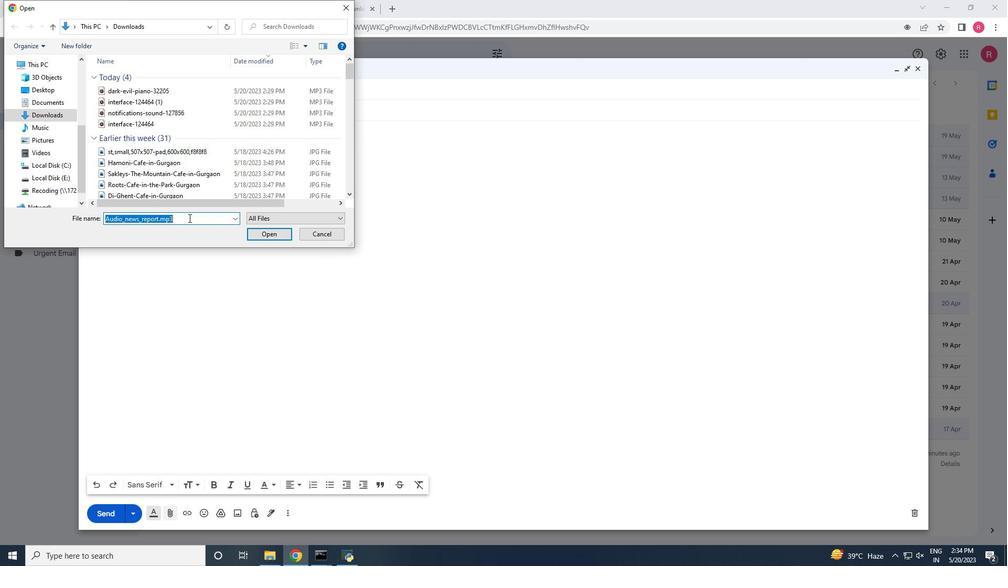 
Action: Mouse pressed left at (189, 221)
Screenshot: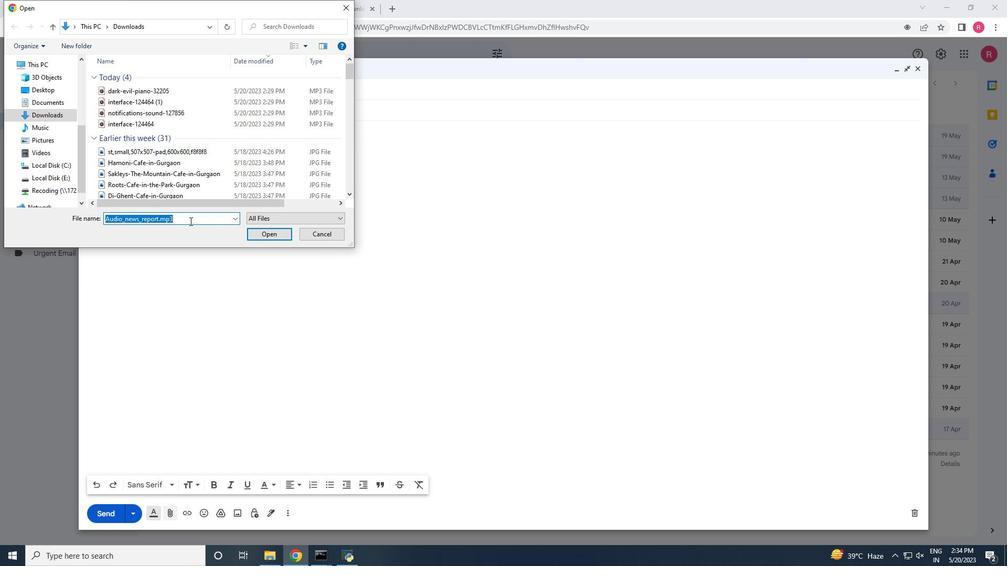 
Action: Mouse moved to (169, 115)
Screenshot: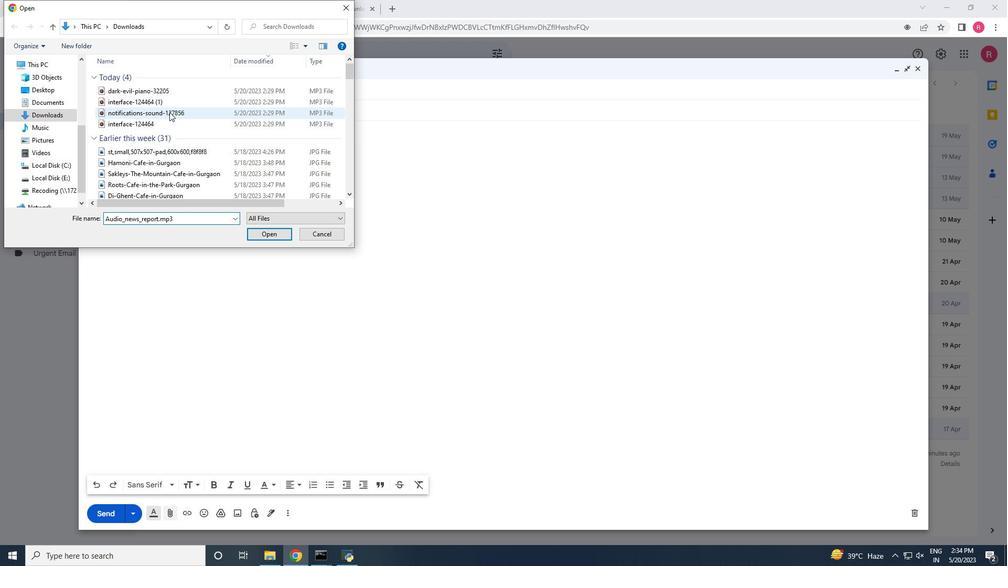
Action: Mouse pressed left at (169, 115)
Screenshot: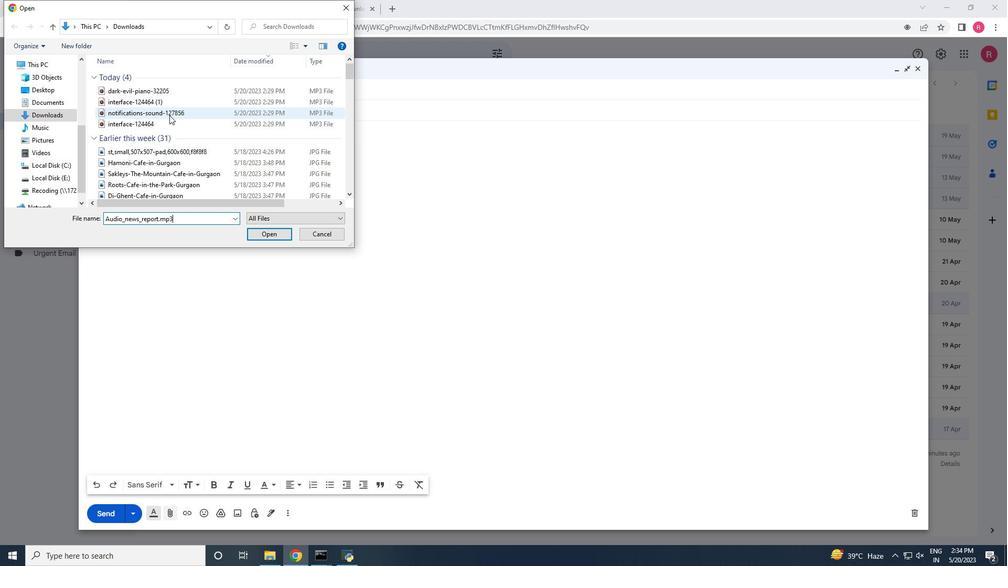 
Action: Mouse moved to (235, 217)
Screenshot: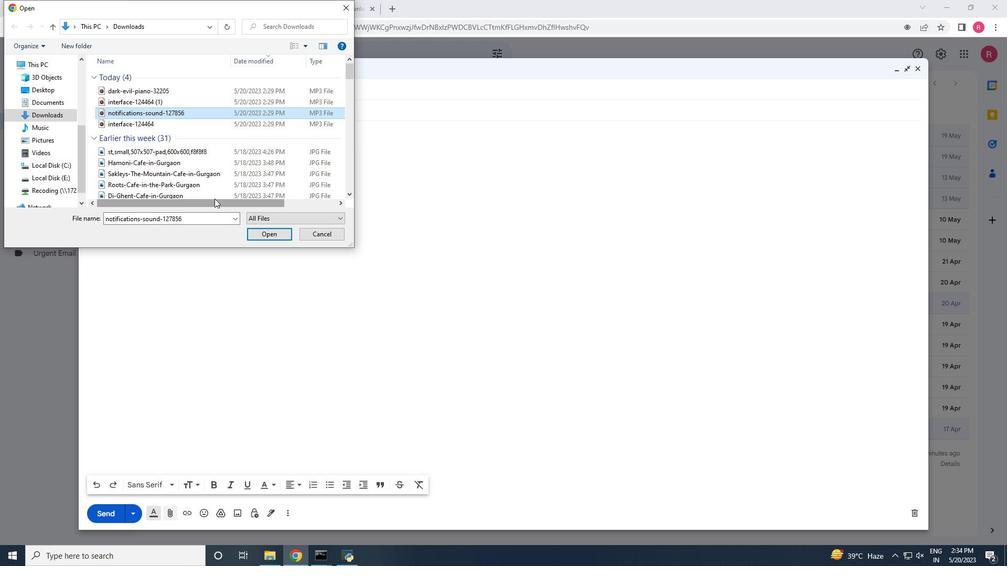 
Action: Mouse pressed left at (235, 217)
Screenshot: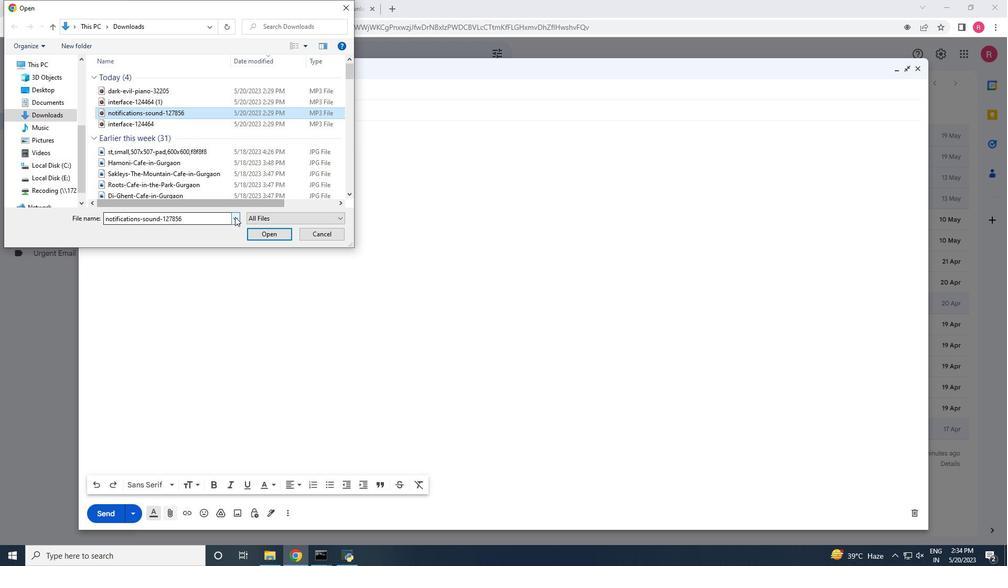 
Action: Mouse moved to (197, 254)
Screenshot: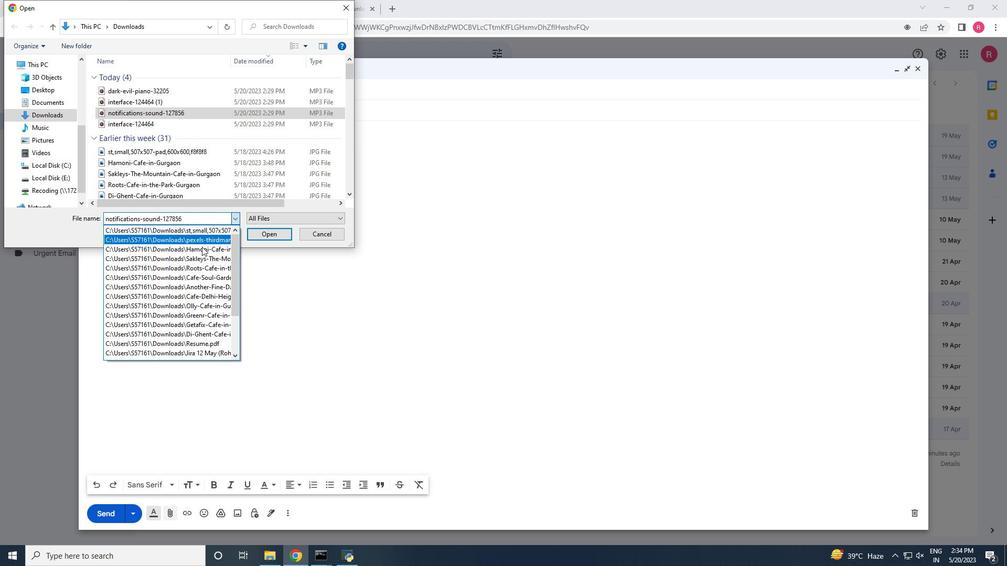 
Action: Mouse scrolled (197, 254) with delta (0, 0)
Screenshot: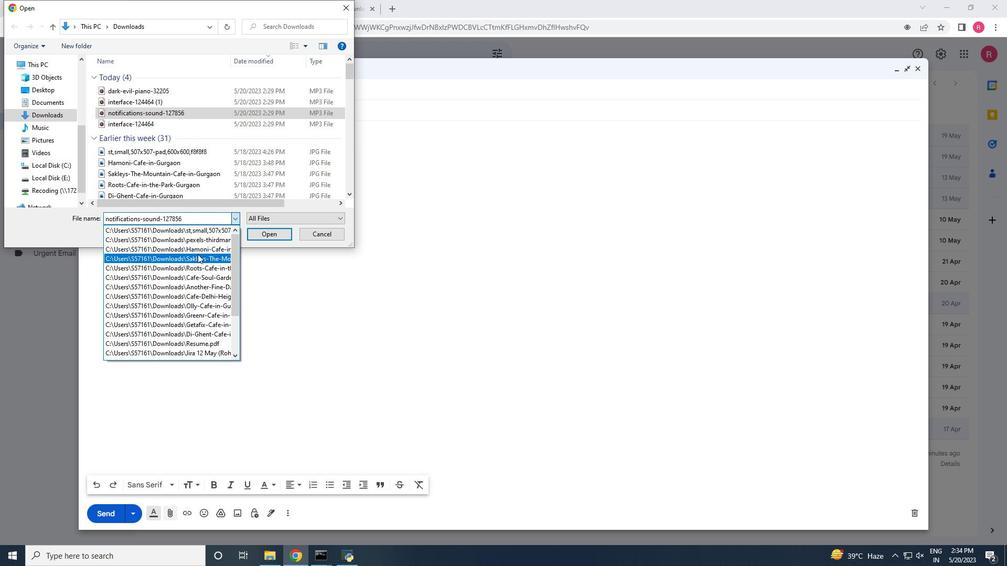 
Action: Mouse scrolled (197, 254) with delta (0, 0)
Screenshot: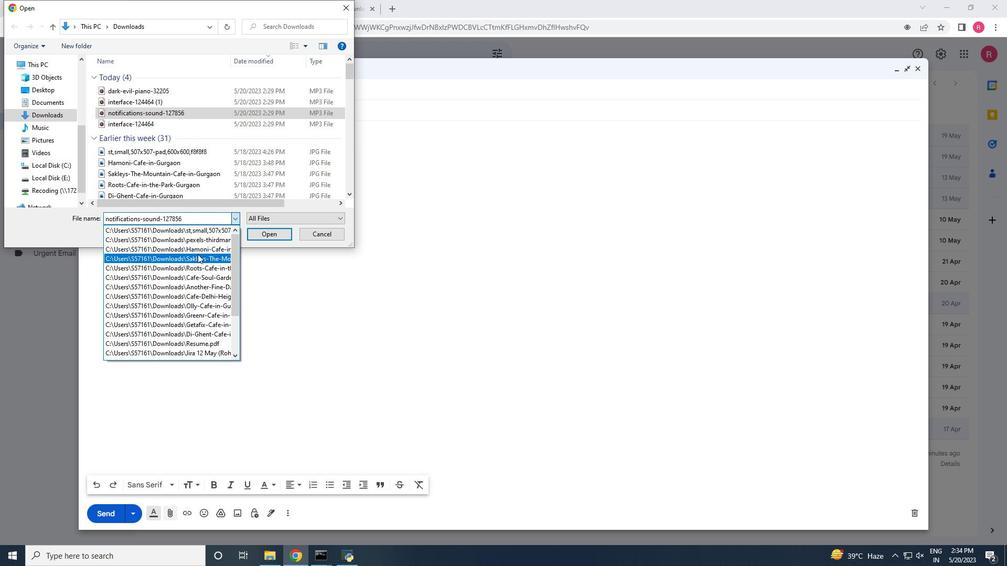 
Action: Mouse moved to (271, 231)
Screenshot: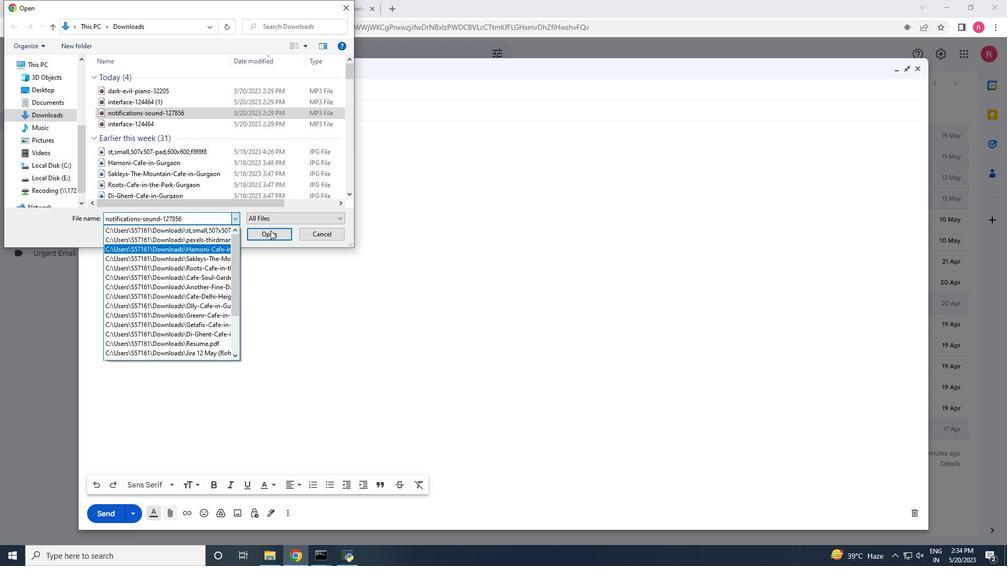 
Action: Mouse pressed left at (271, 231)
Screenshot: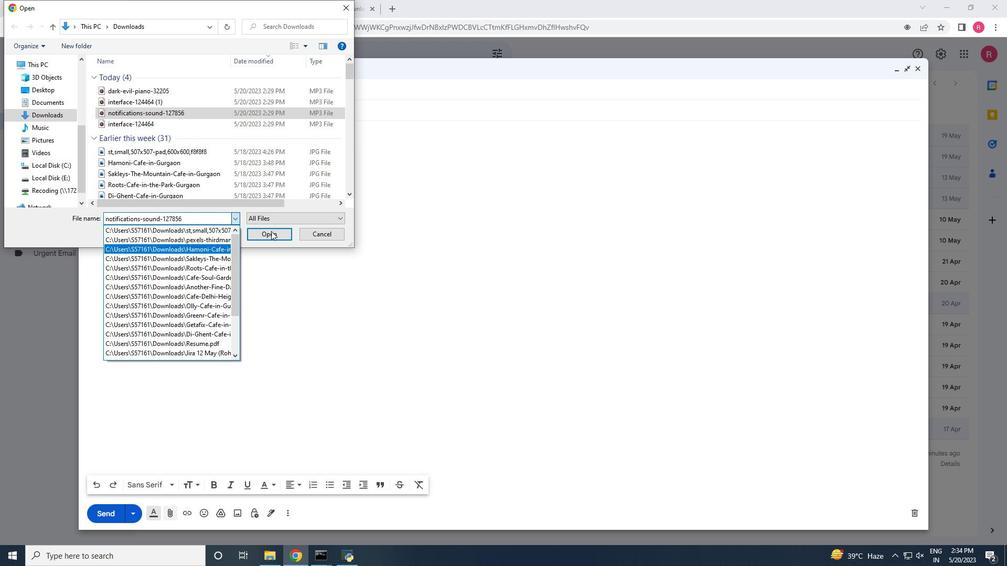 
Action: Mouse moved to (264, 235)
Screenshot: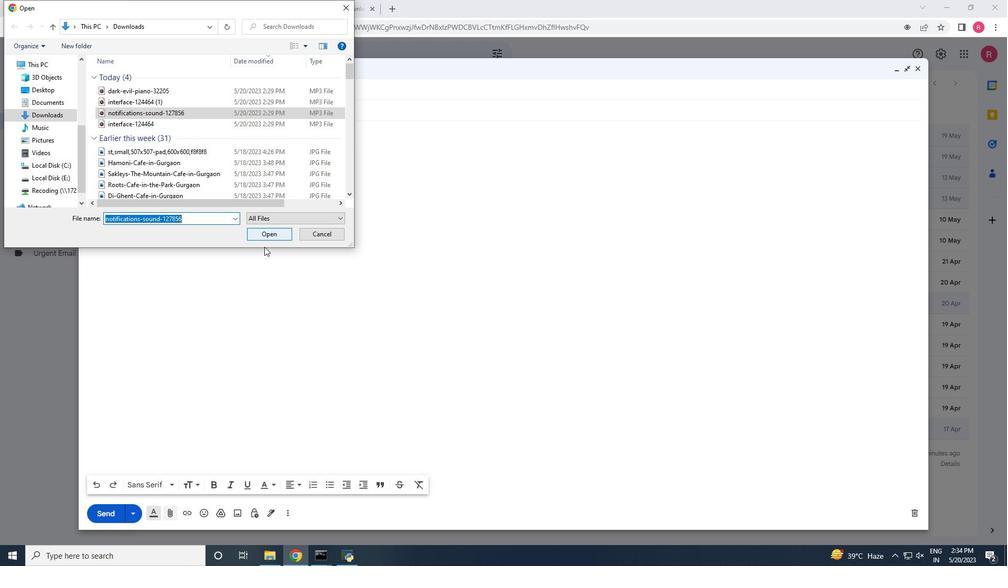 
Action: Mouse pressed left at (264, 235)
Screenshot: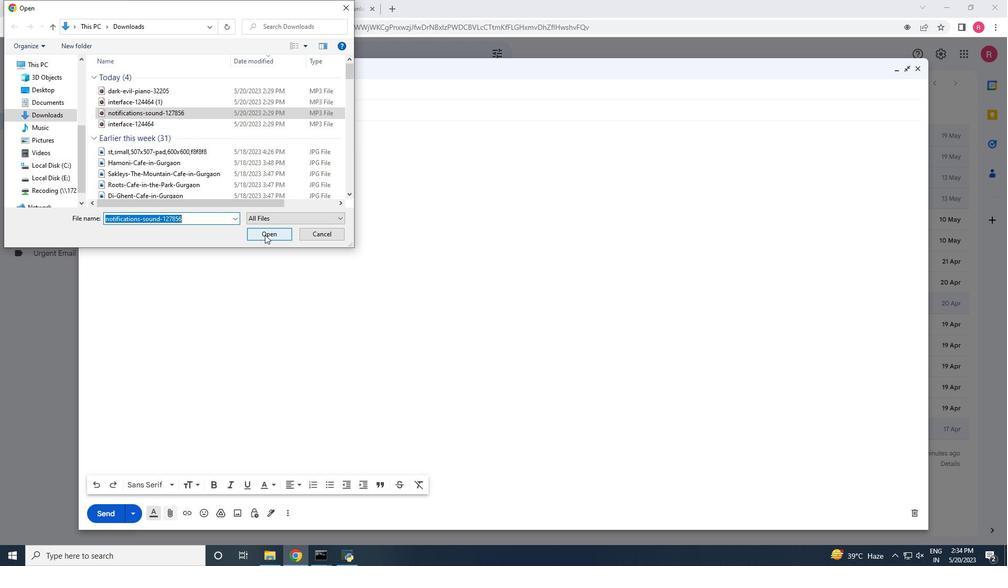 
Action: Mouse moved to (264, 235)
Screenshot: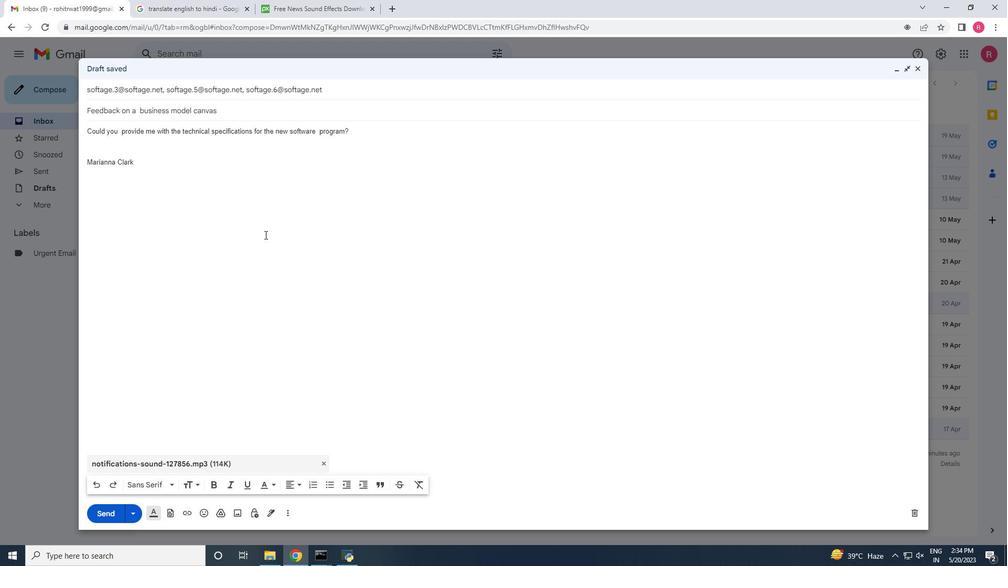 
Action: Mouse scrolled (264, 234) with delta (0, 0)
Screenshot: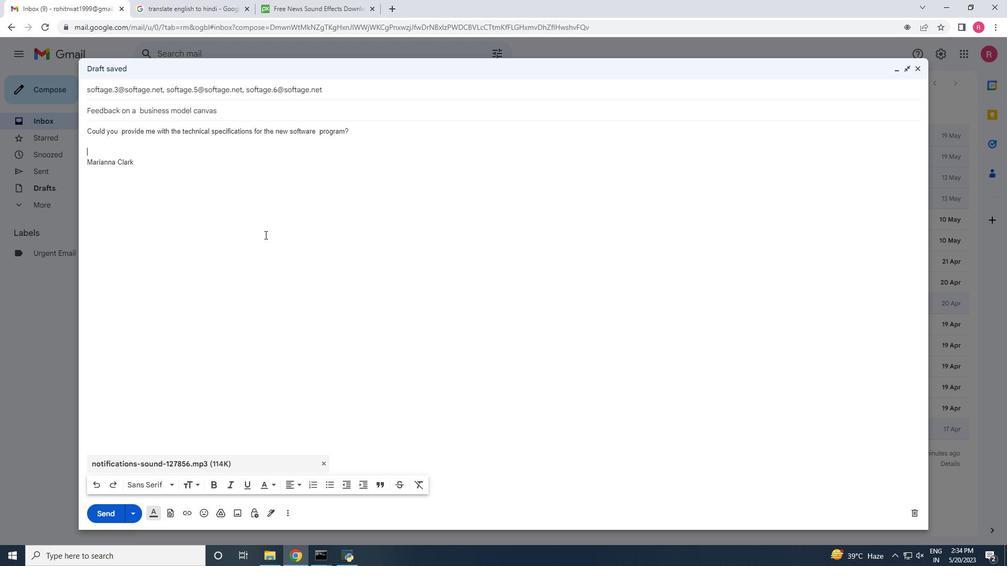 
Action: Mouse scrolled (264, 234) with delta (0, 0)
Screenshot: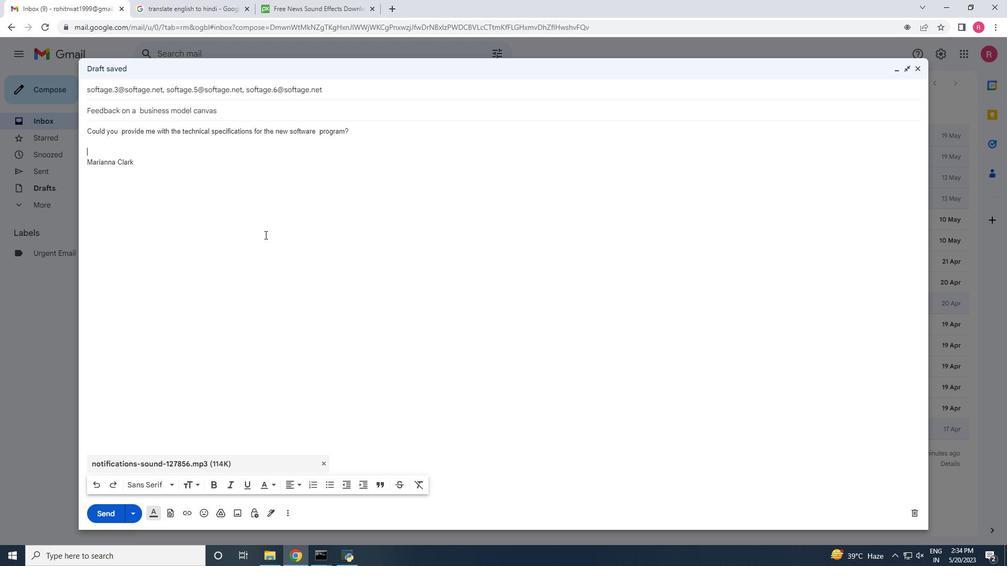 
Action: Mouse moved to (116, 517)
Screenshot: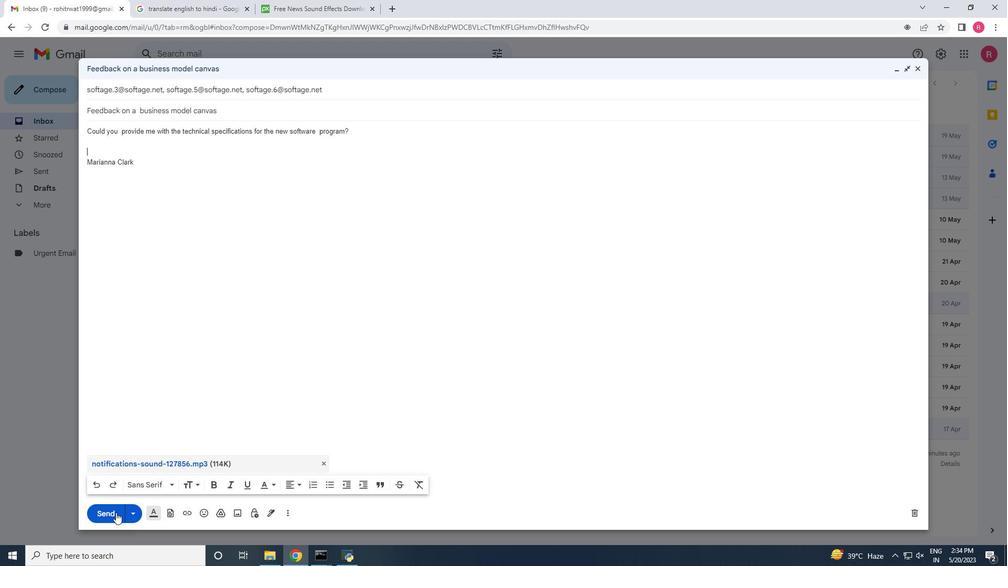 
Action: Mouse pressed left at (116, 517)
Screenshot: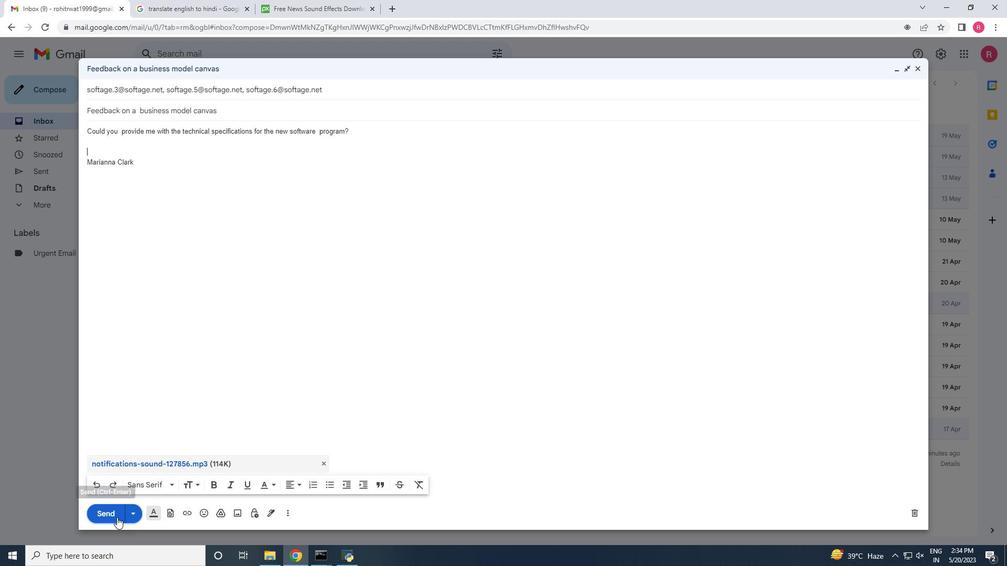 
Action: Mouse pressed left at (116, 517)
Screenshot: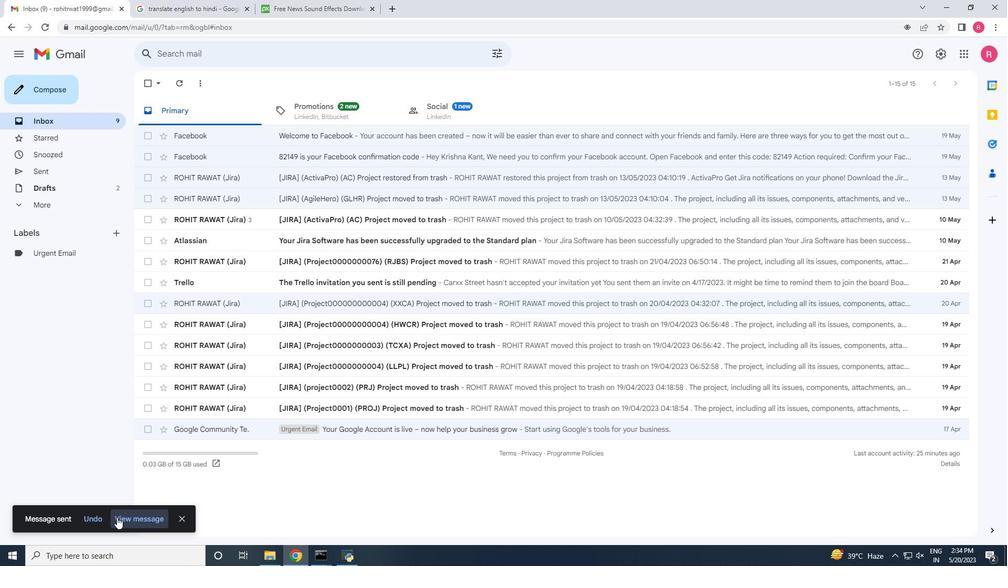 
